 Task: Change  the formatting of the data to Which is Greater than5, In conditional formating, put the option 'Yellow Fill with Drak Yellow Text'In the sheet   Valor SalesZenith Sales review   book
Action: Mouse moved to (40, 158)
Screenshot: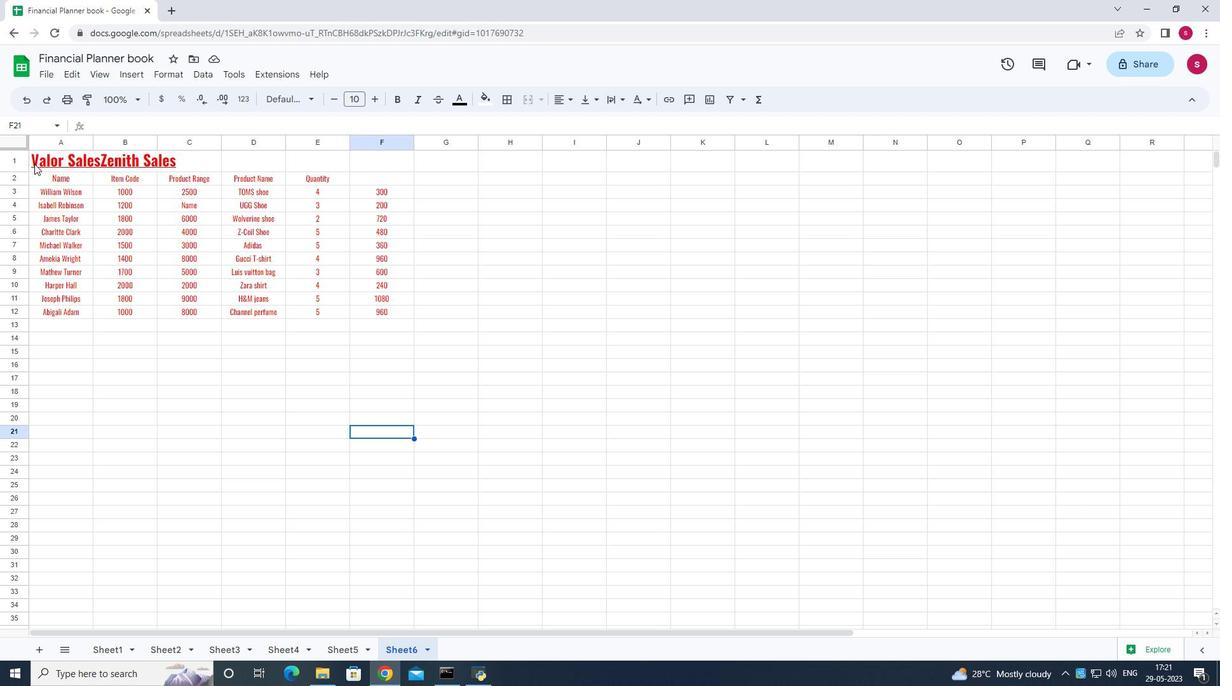 
Action: Mouse pressed left at (40, 158)
Screenshot: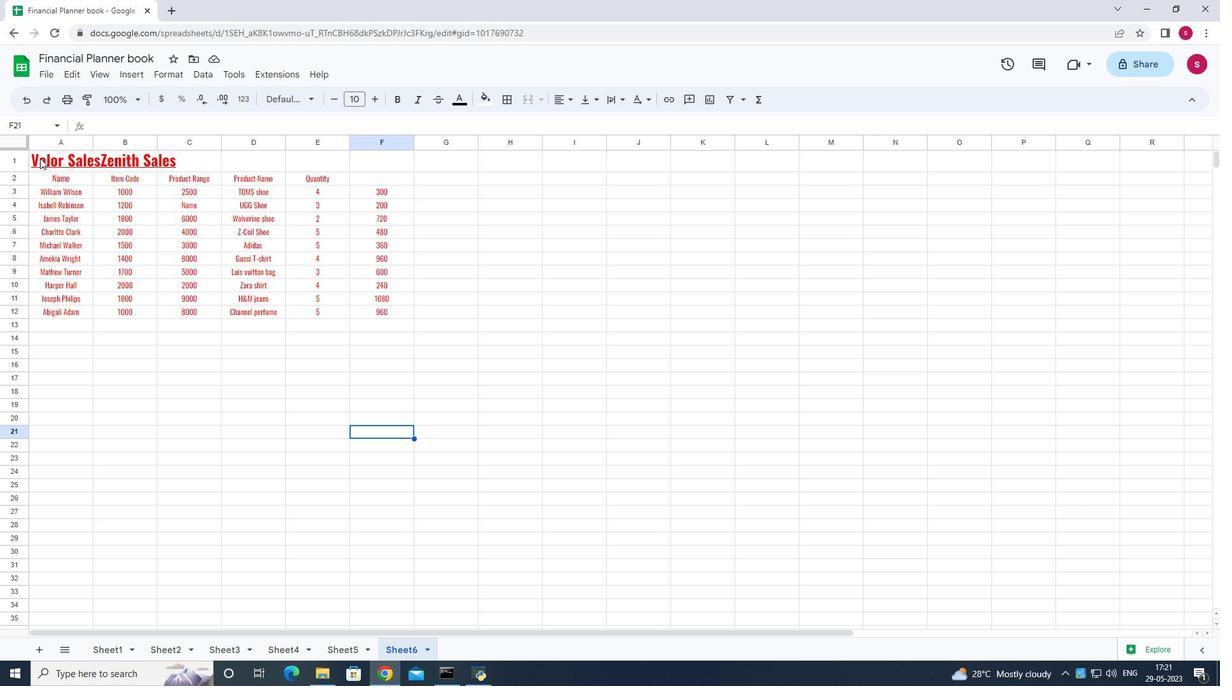 
Action: Mouse moved to (41, 158)
Screenshot: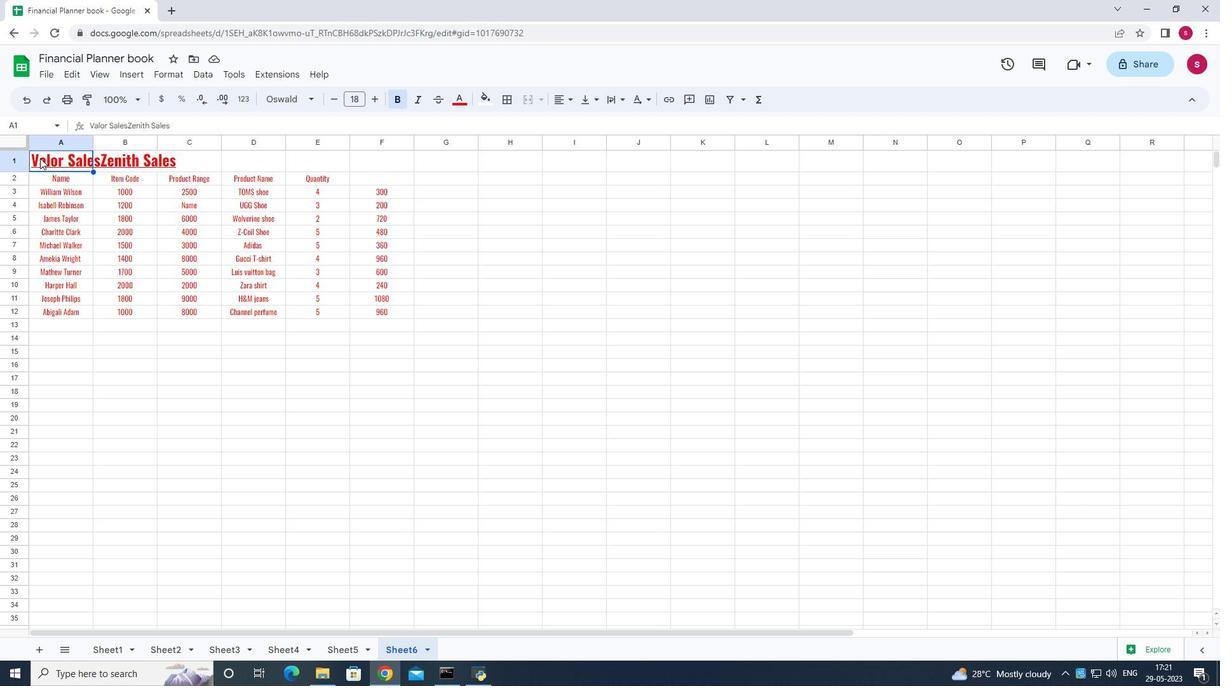 
Action: Mouse pressed left at (41, 158)
Screenshot: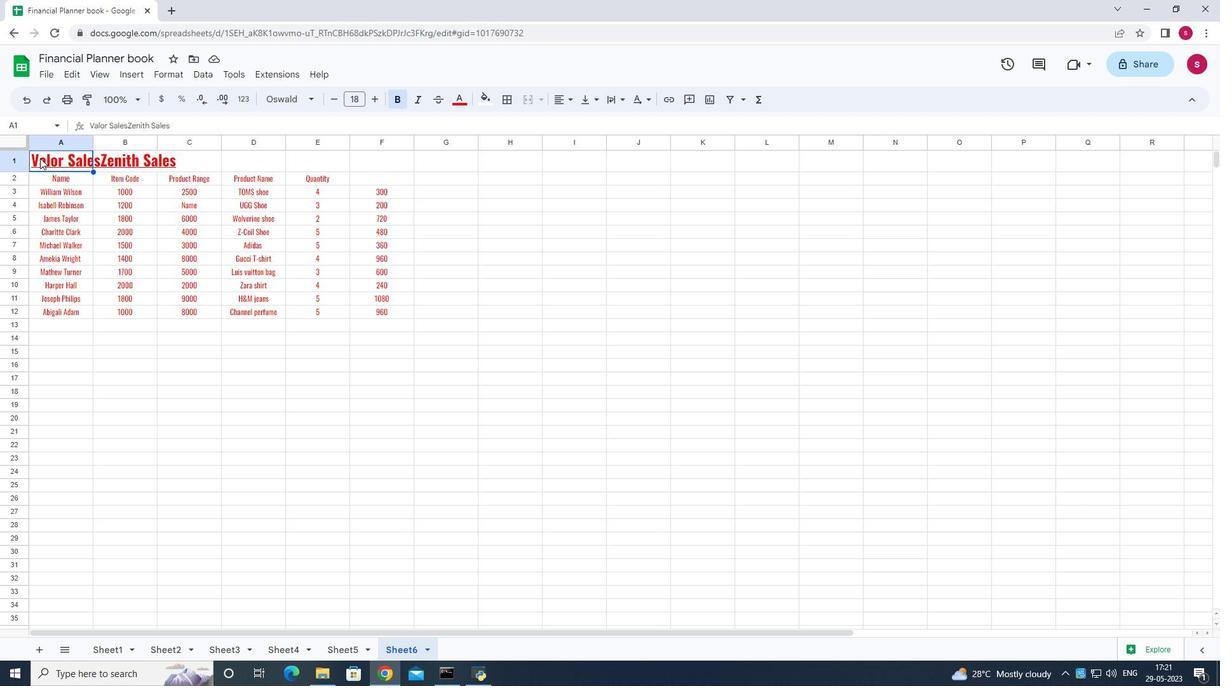 
Action: Mouse moved to (329, 93)
Screenshot: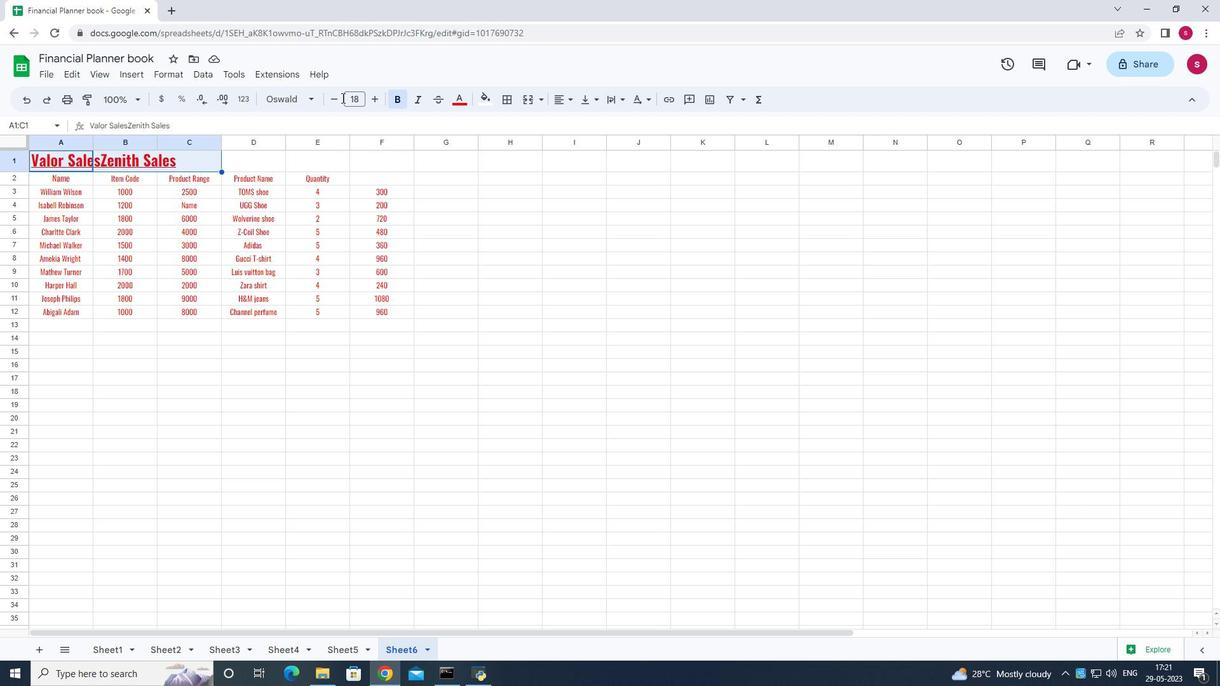 
Action: Mouse pressed left at (329, 93)
Screenshot: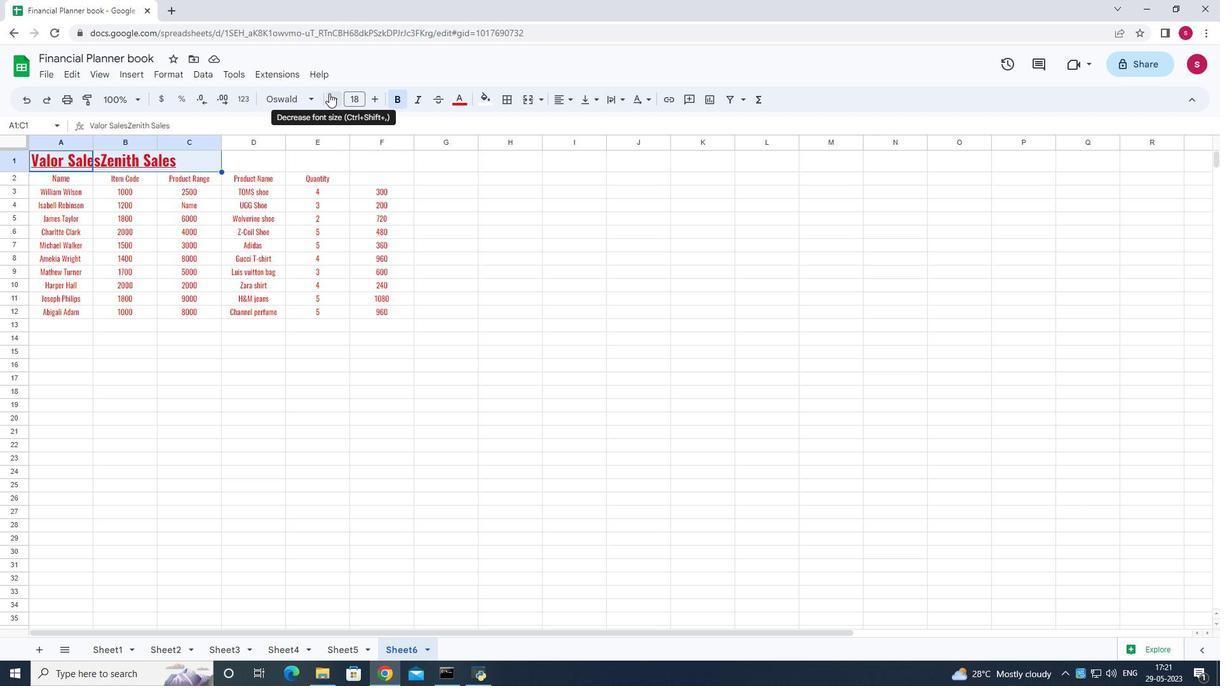 
Action: Mouse pressed left at (329, 93)
Screenshot: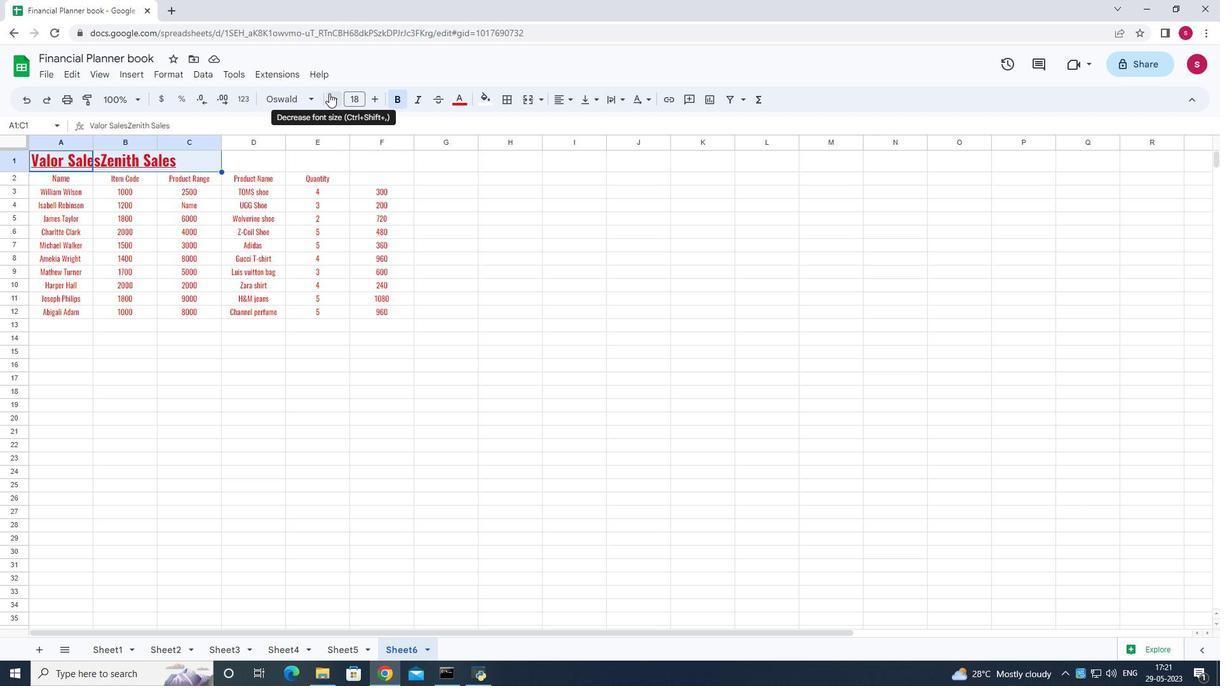 
Action: Mouse pressed left at (329, 93)
Screenshot: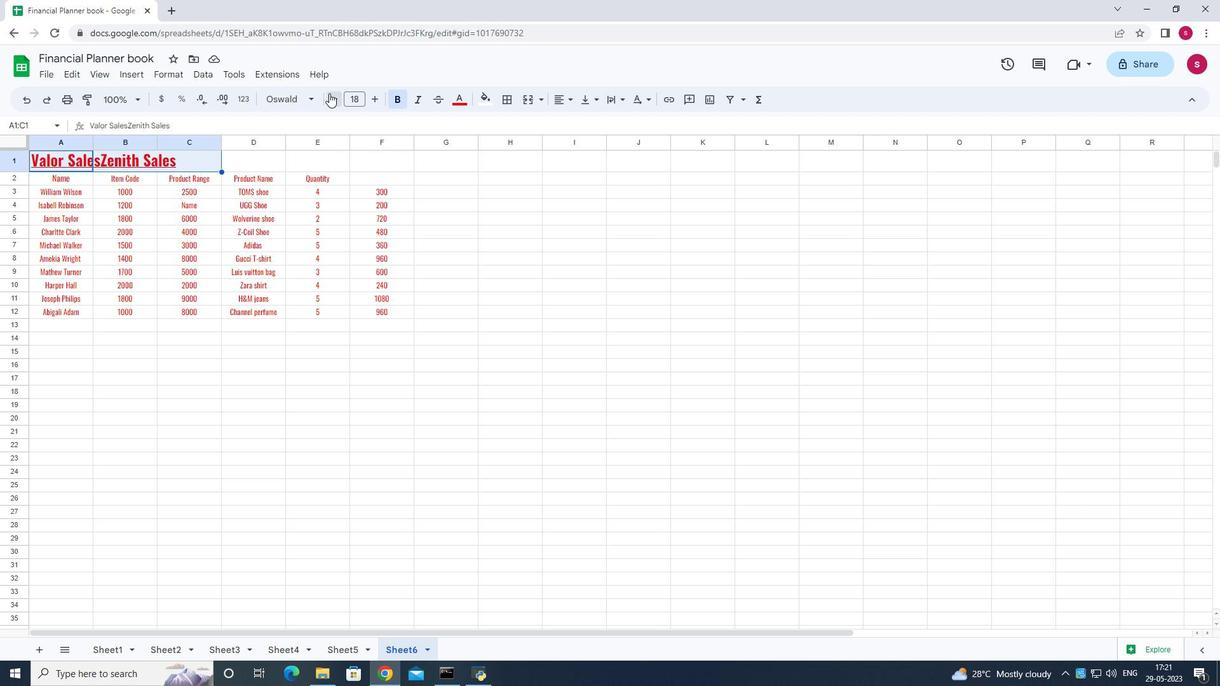 
Action: Mouse pressed left at (329, 93)
Screenshot: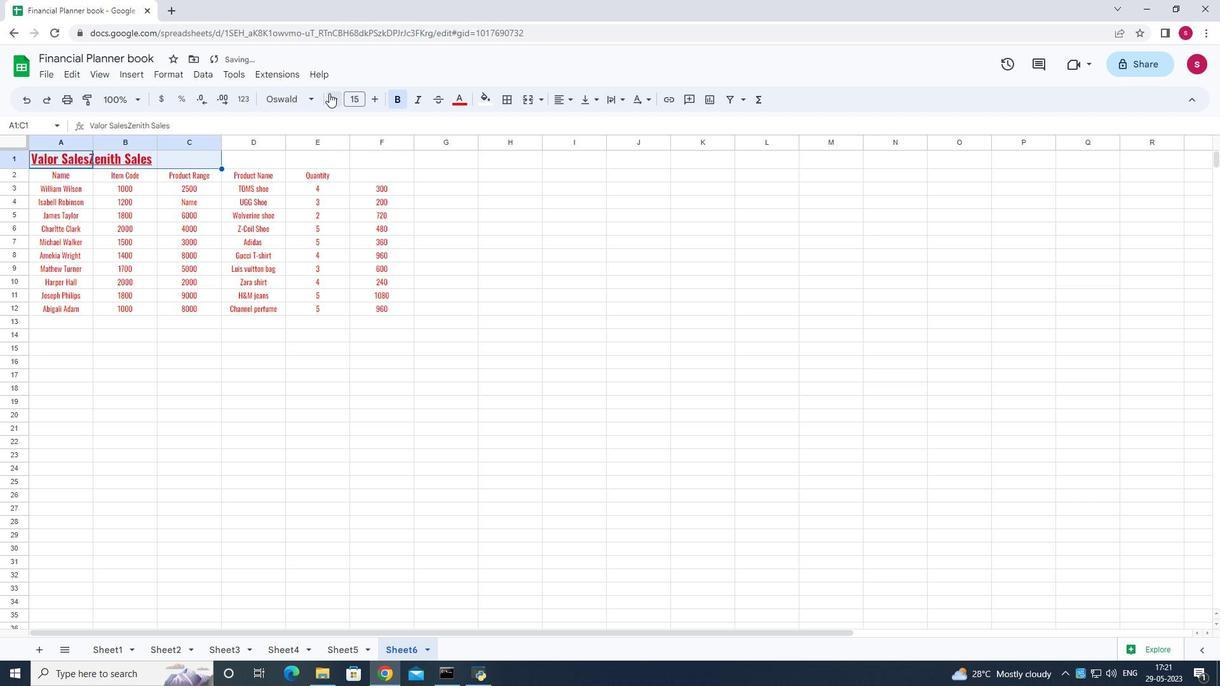 
Action: Mouse pressed left at (329, 93)
Screenshot: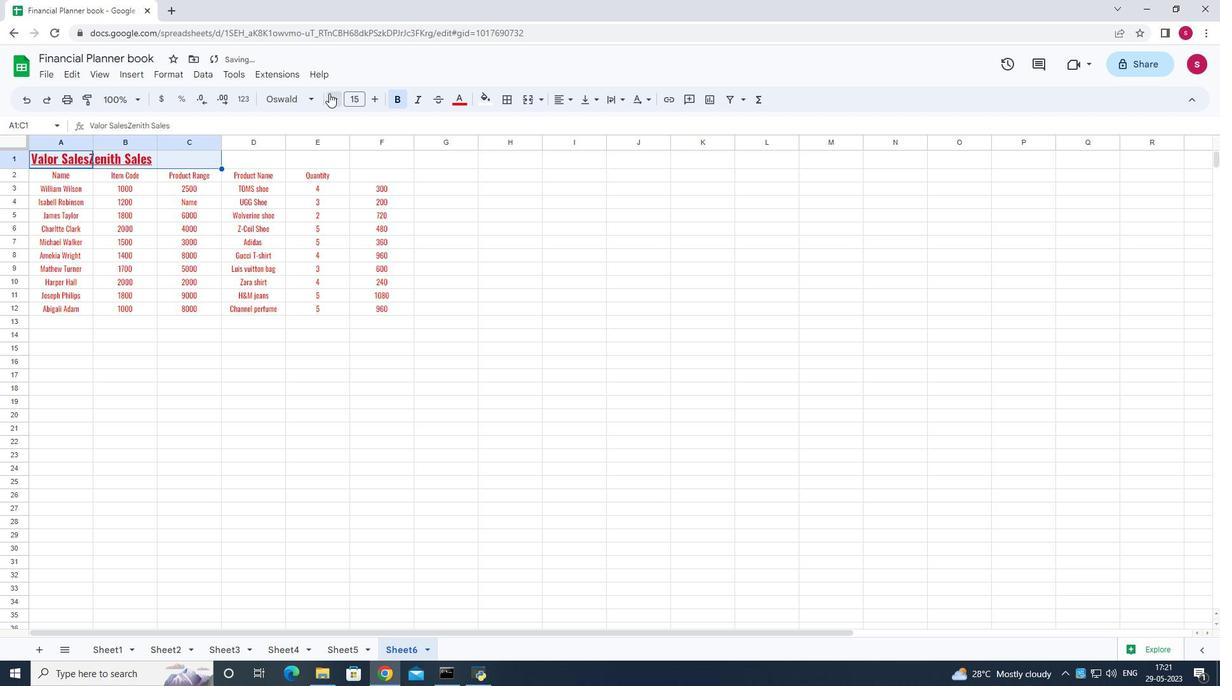 
Action: Mouse moved to (378, 94)
Screenshot: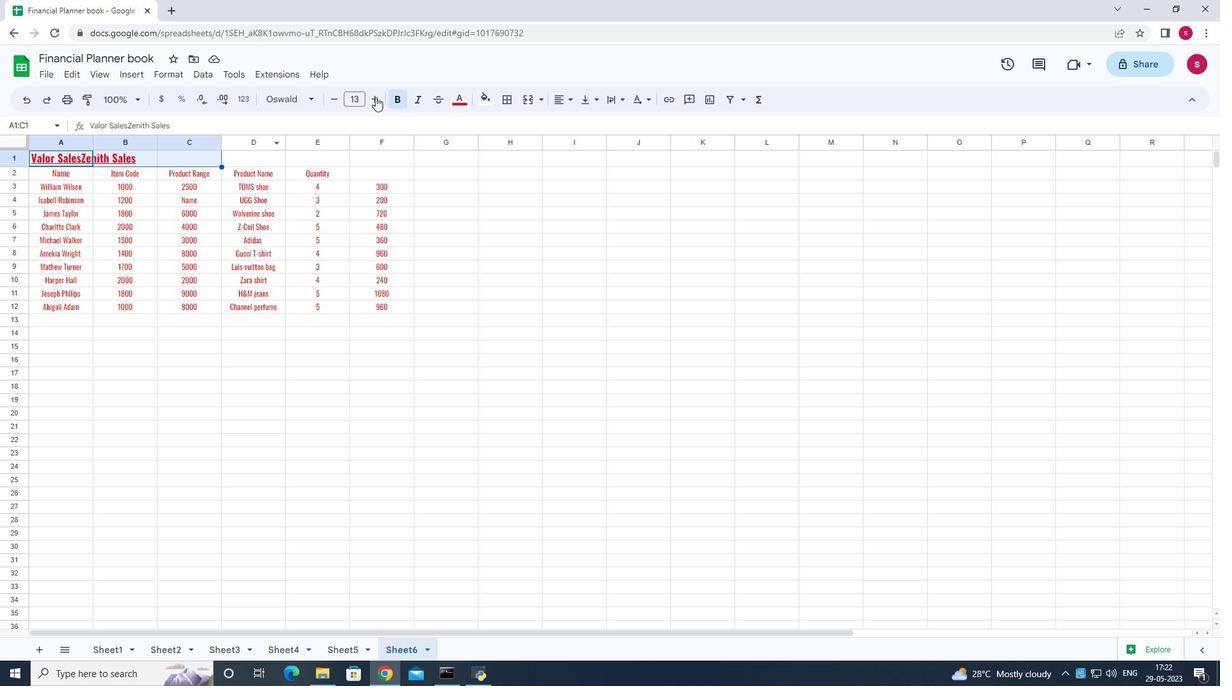 
Action: Mouse pressed left at (378, 94)
Screenshot: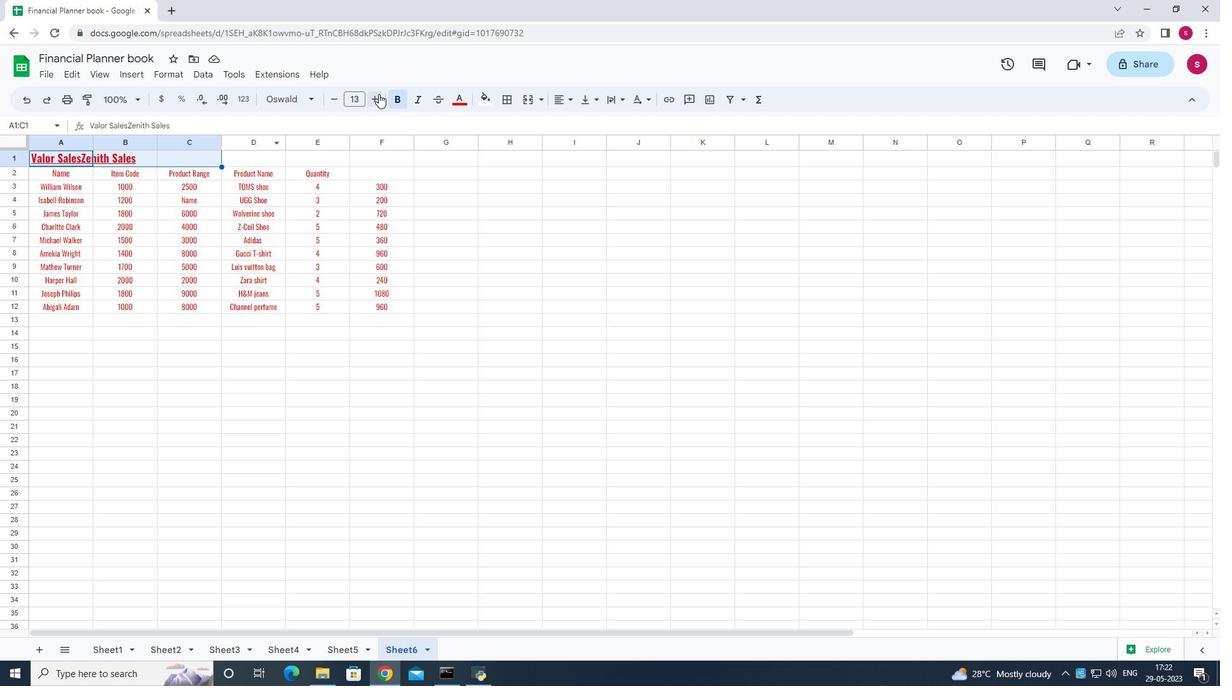 
Action: Mouse pressed left at (378, 94)
Screenshot: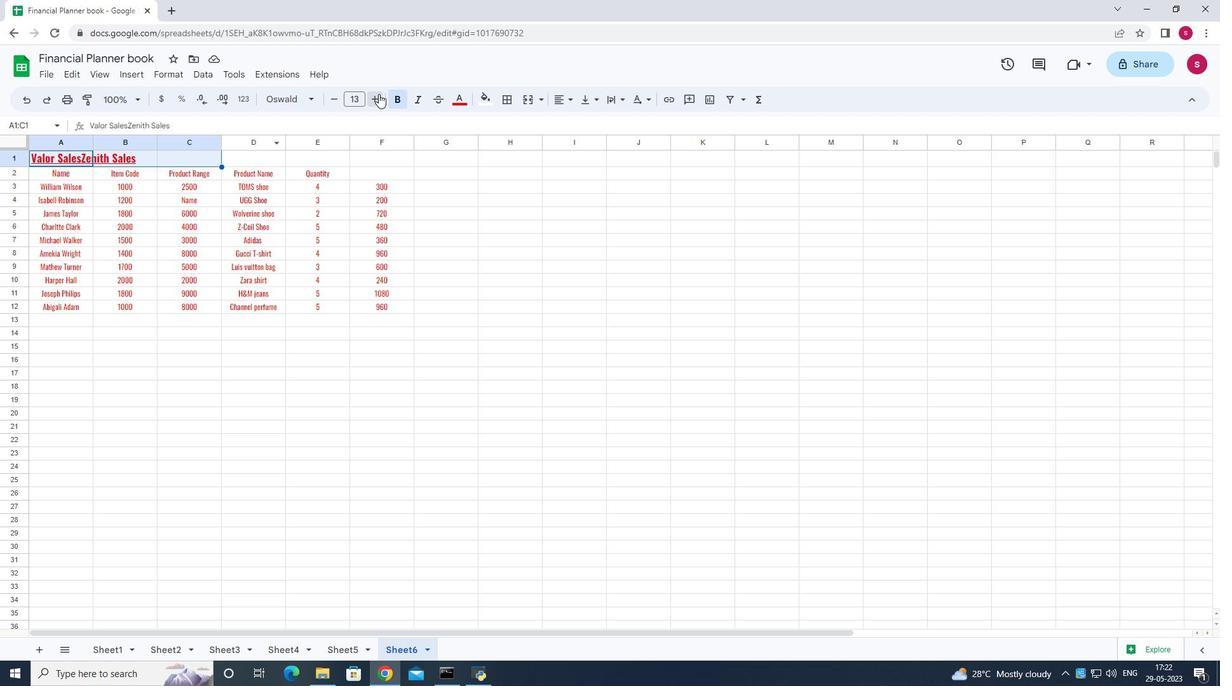 
Action: Mouse pressed left at (378, 94)
Screenshot: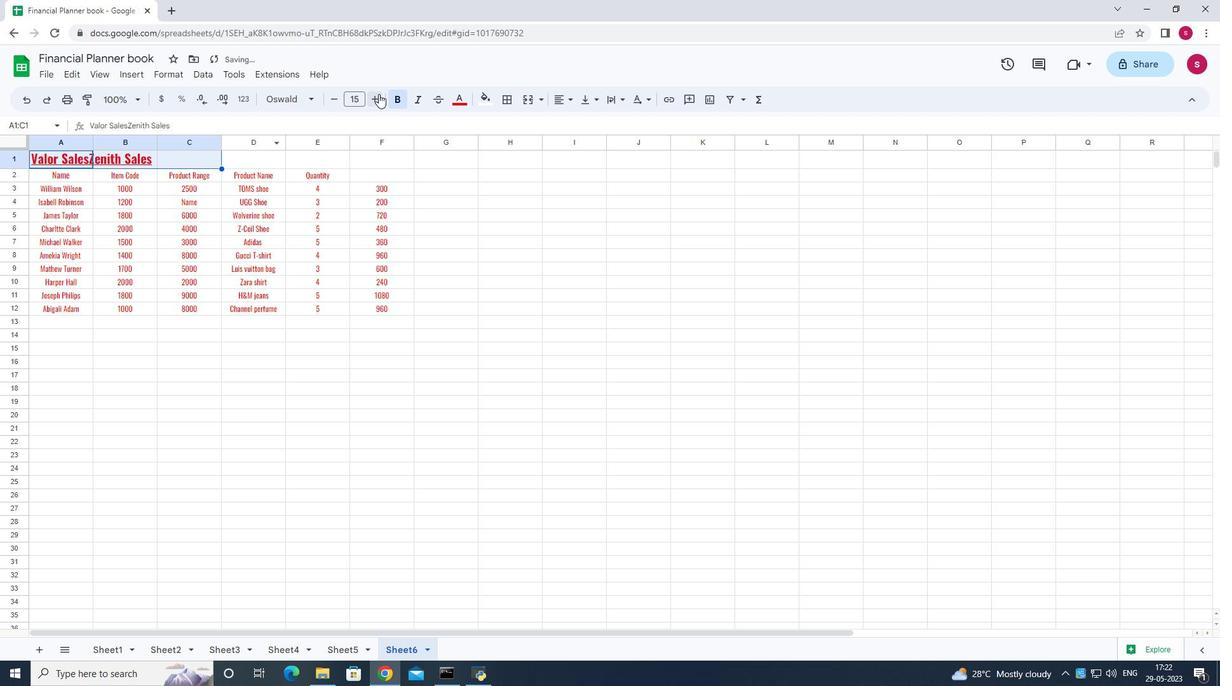
Action: Mouse moved to (376, 95)
Screenshot: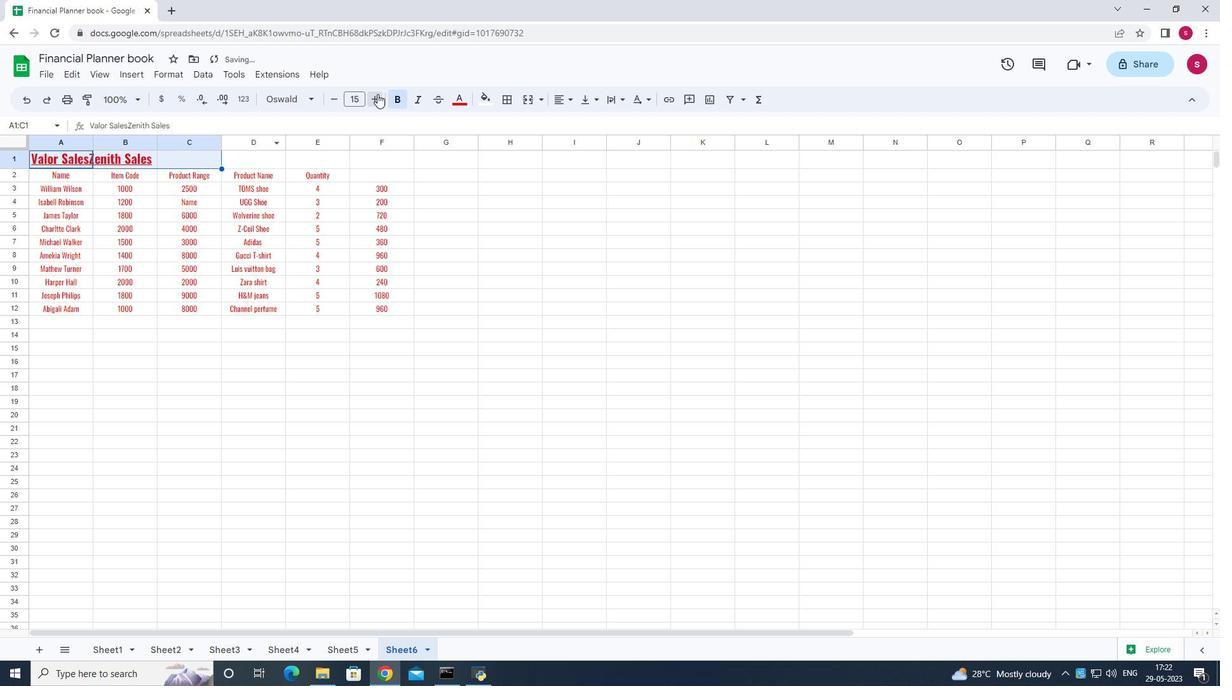 
Action: Mouse pressed left at (376, 95)
Screenshot: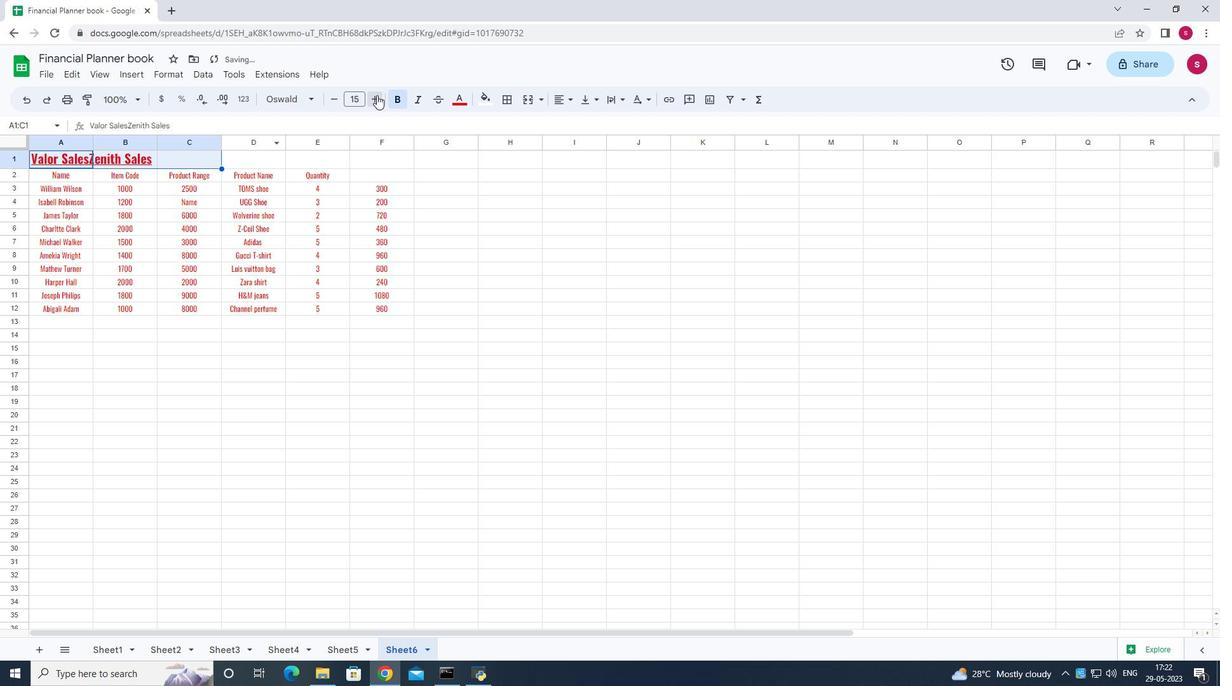 
Action: Mouse pressed left at (376, 95)
Screenshot: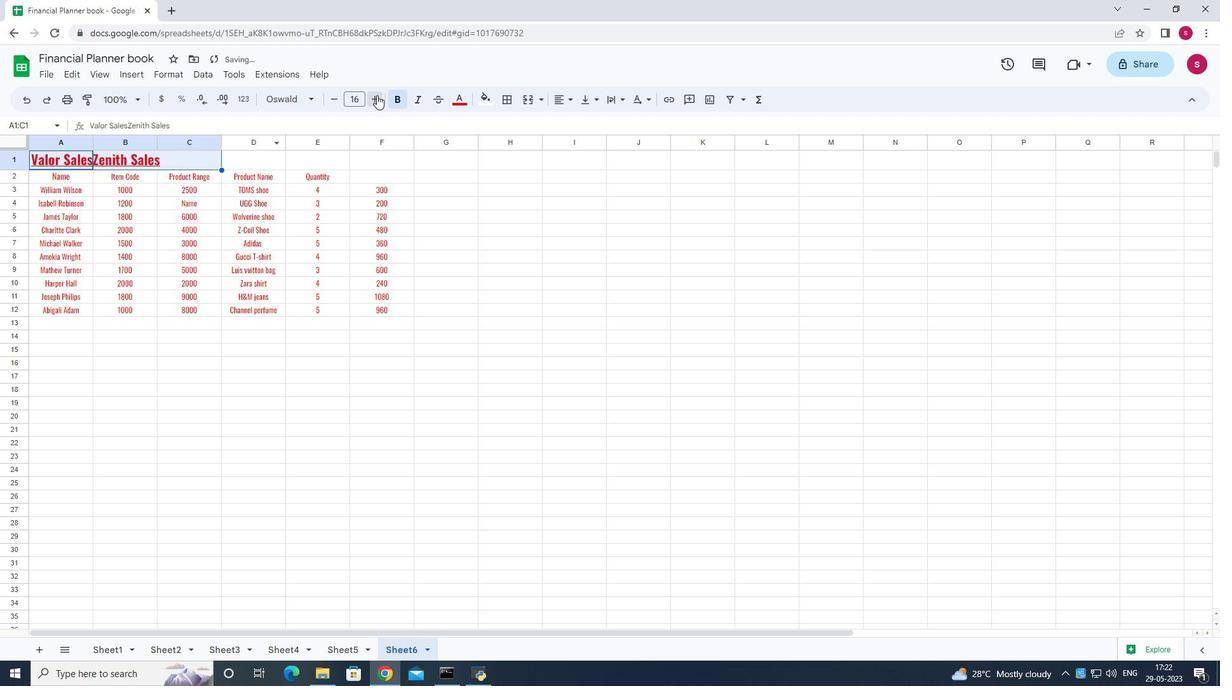 
Action: Mouse pressed left at (376, 95)
Screenshot: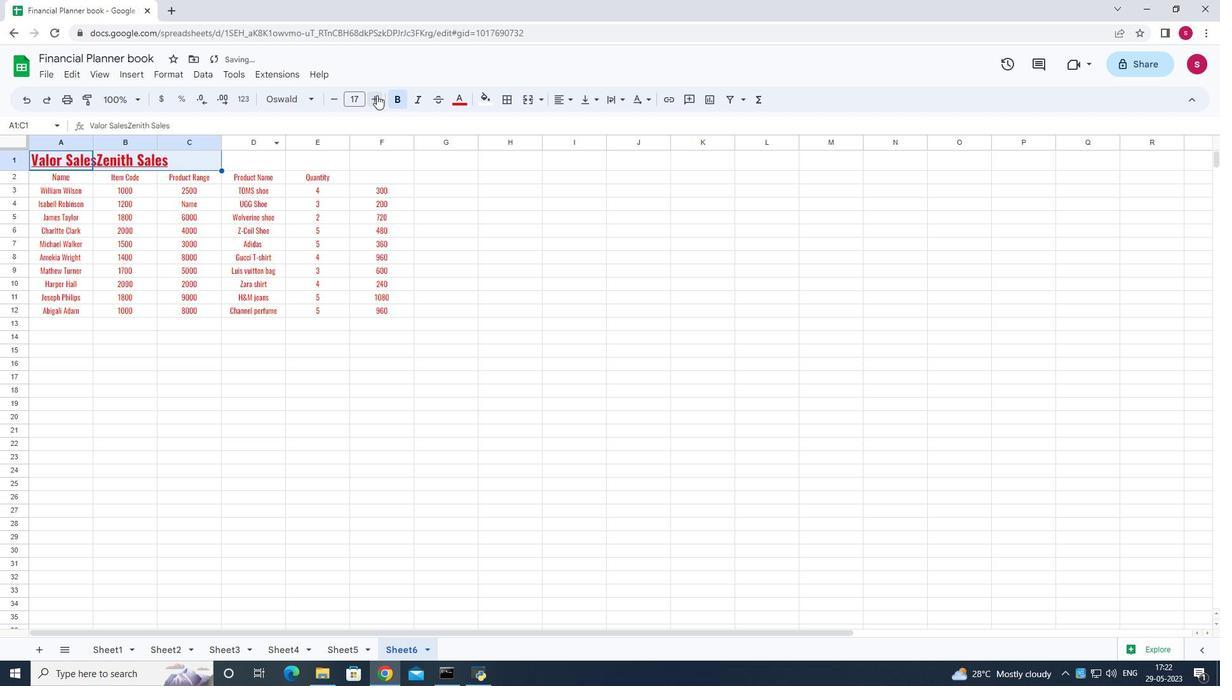 
Action: Mouse moved to (326, 97)
Screenshot: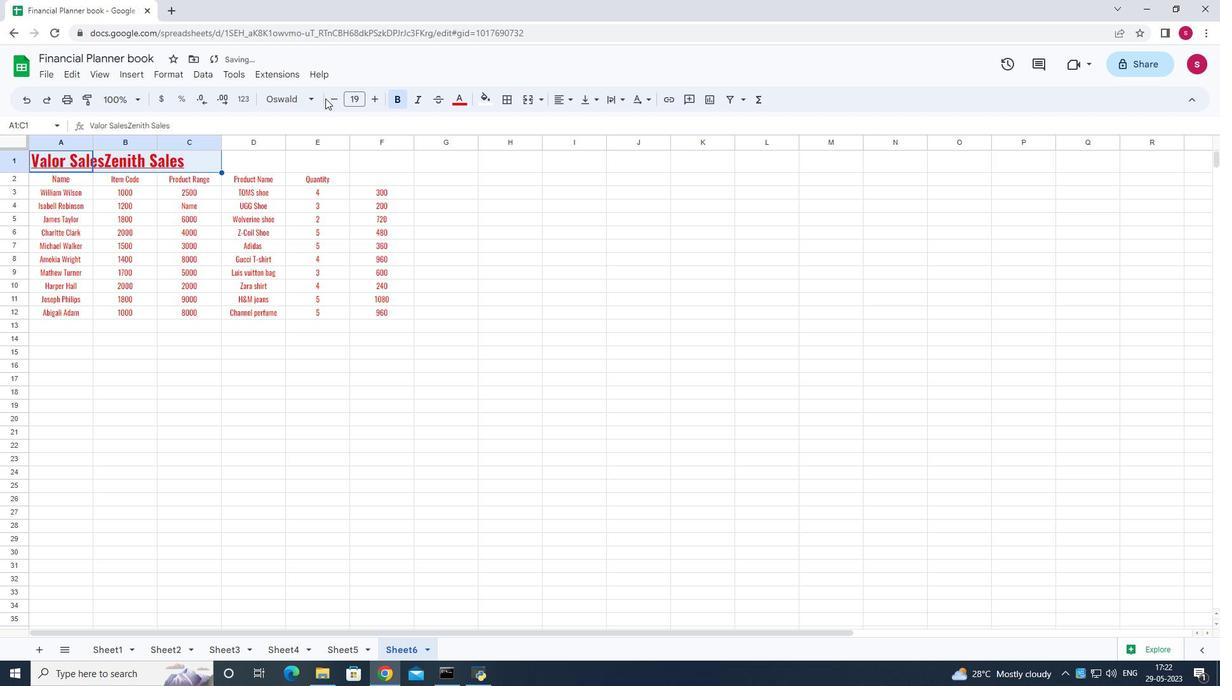 
Action: Mouse pressed left at (326, 97)
Screenshot: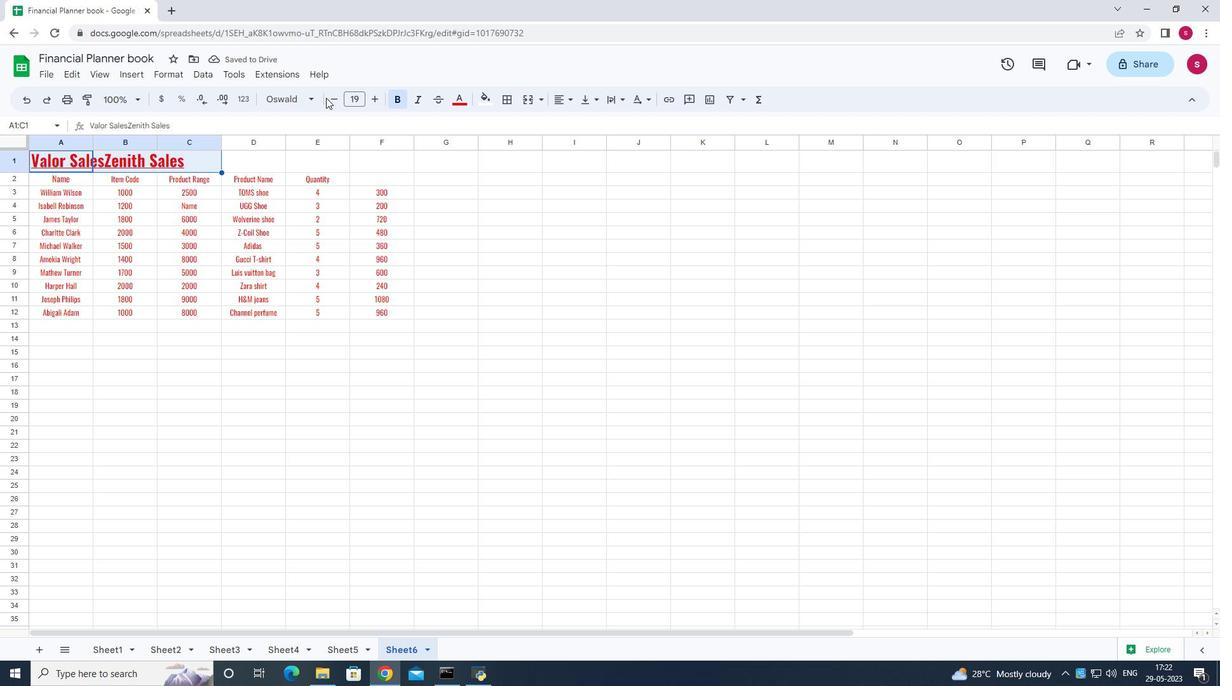 
Action: Mouse moved to (329, 97)
Screenshot: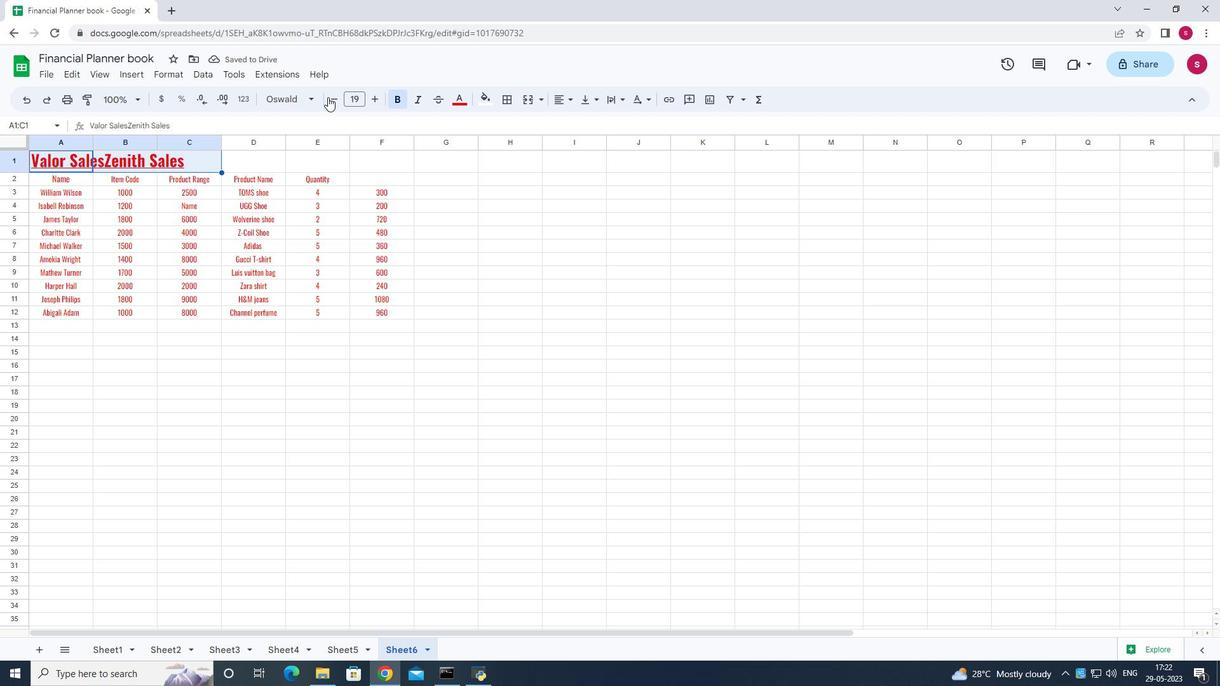 
Action: Mouse pressed left at (329, 97)
Screenshot: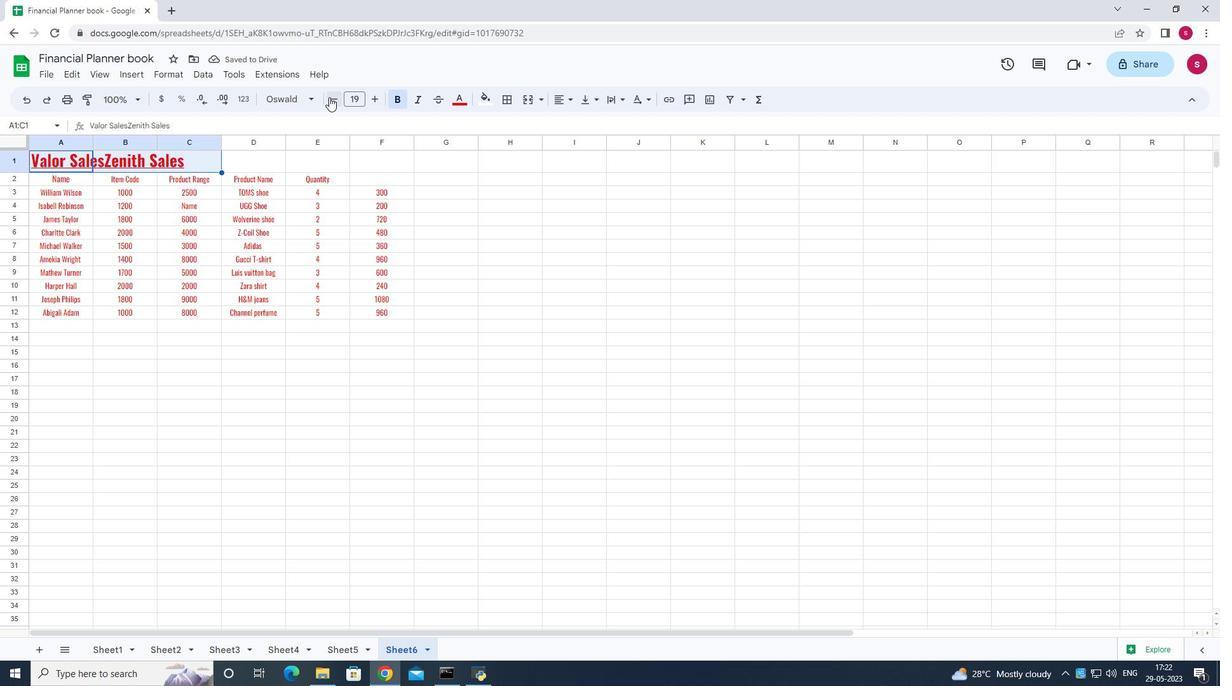 
Action: Mouse moved to (38, 177)
Screenshot: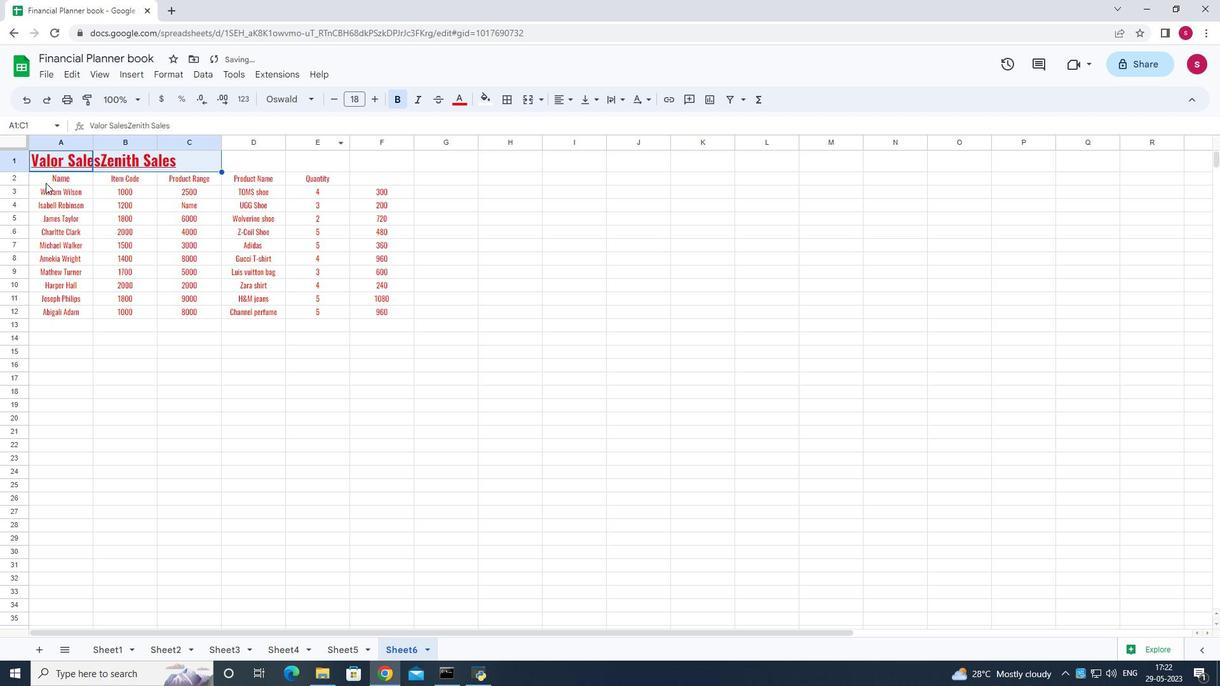 
Action: Mouse pressed left at (38, 177)
Screenshot: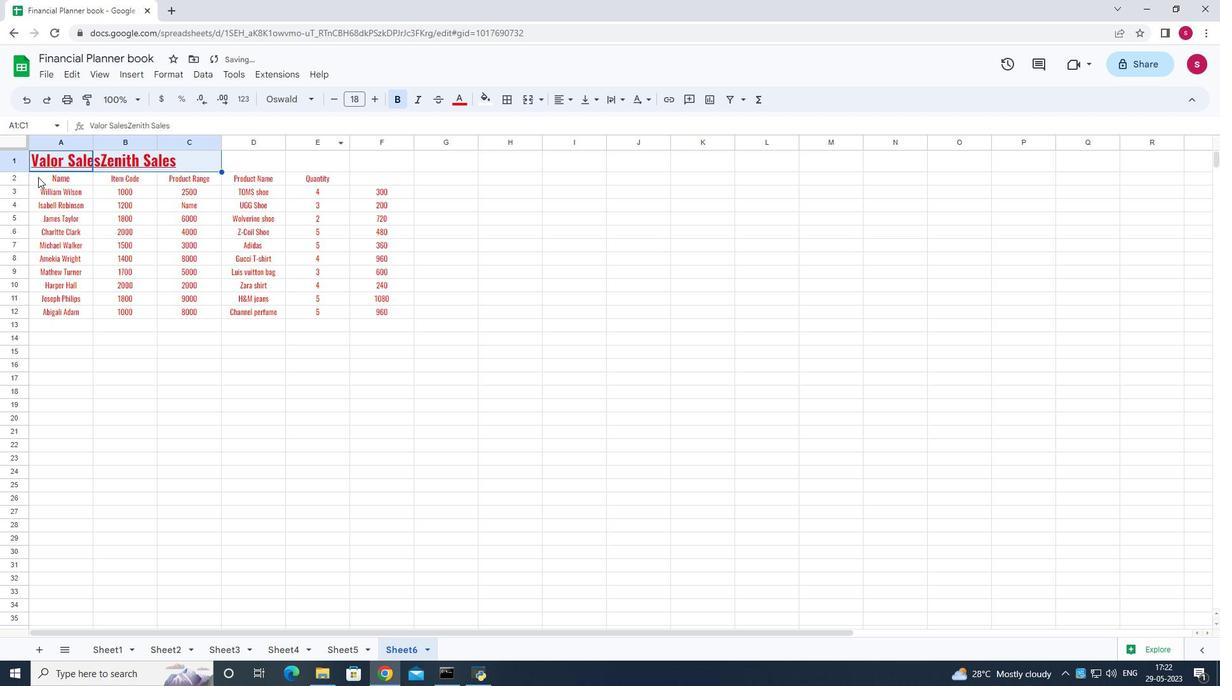 
Action: Mouse pressed left at (38, 177)
Screenshot: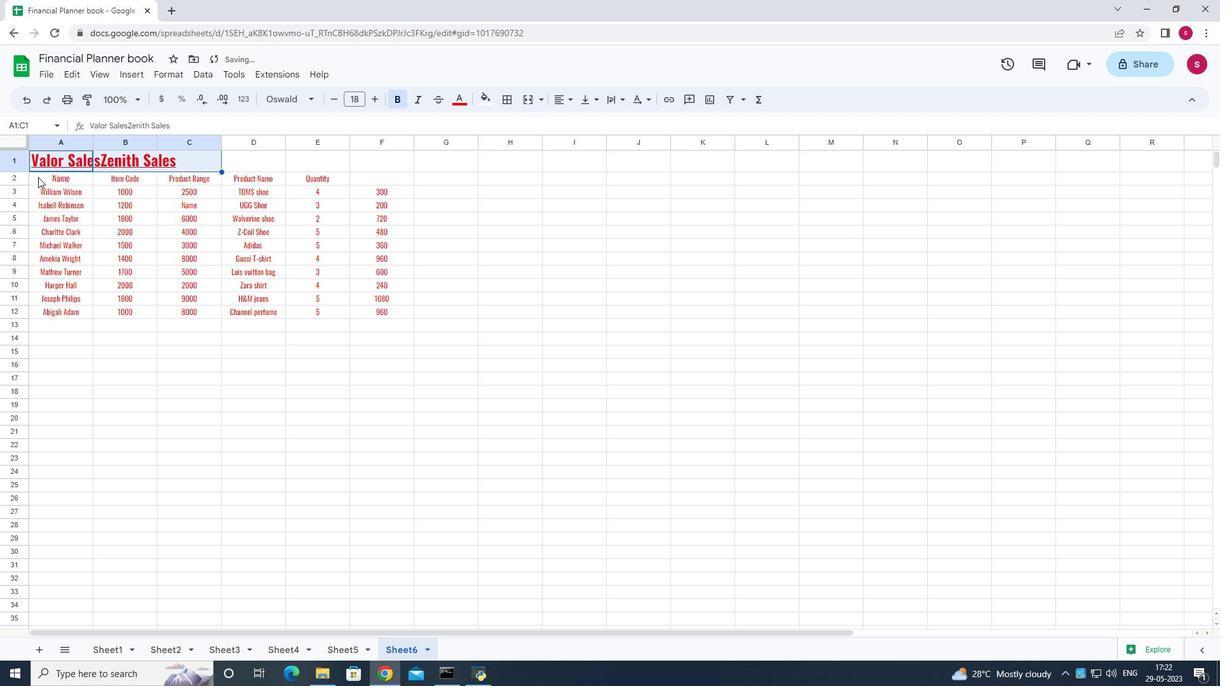
Action: Mouse moved to (369, 91)
Screenshot: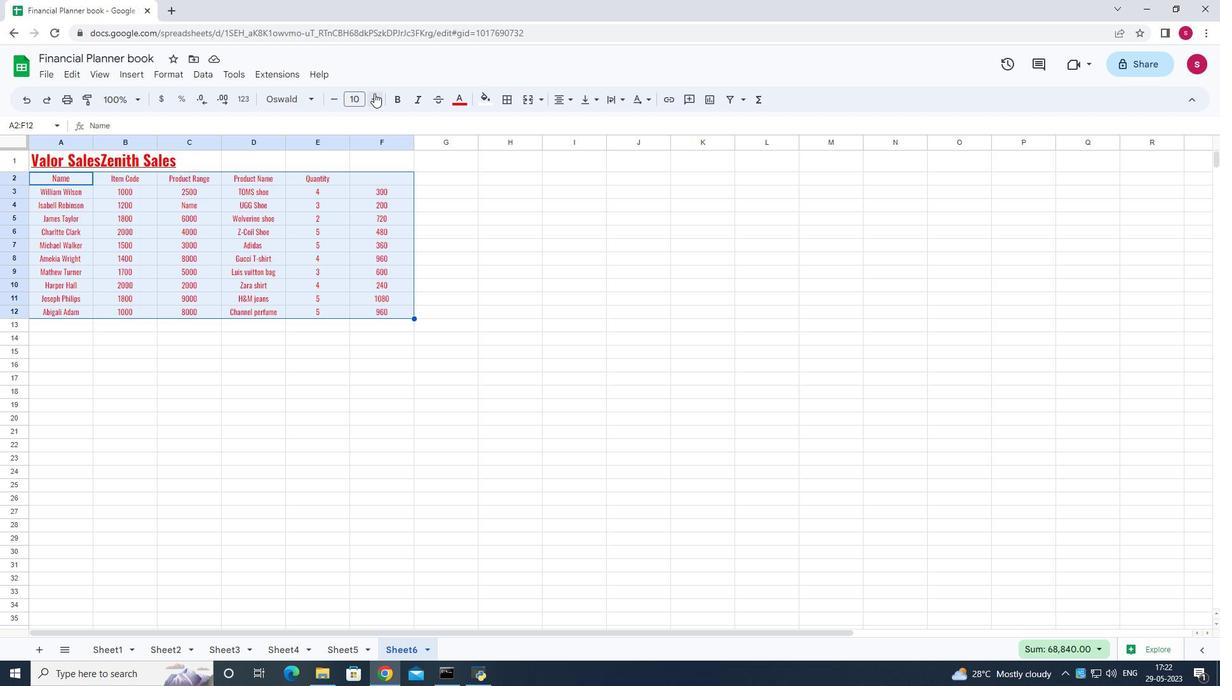
Action: Mouse pressed left at (369, 91)
Screenshot: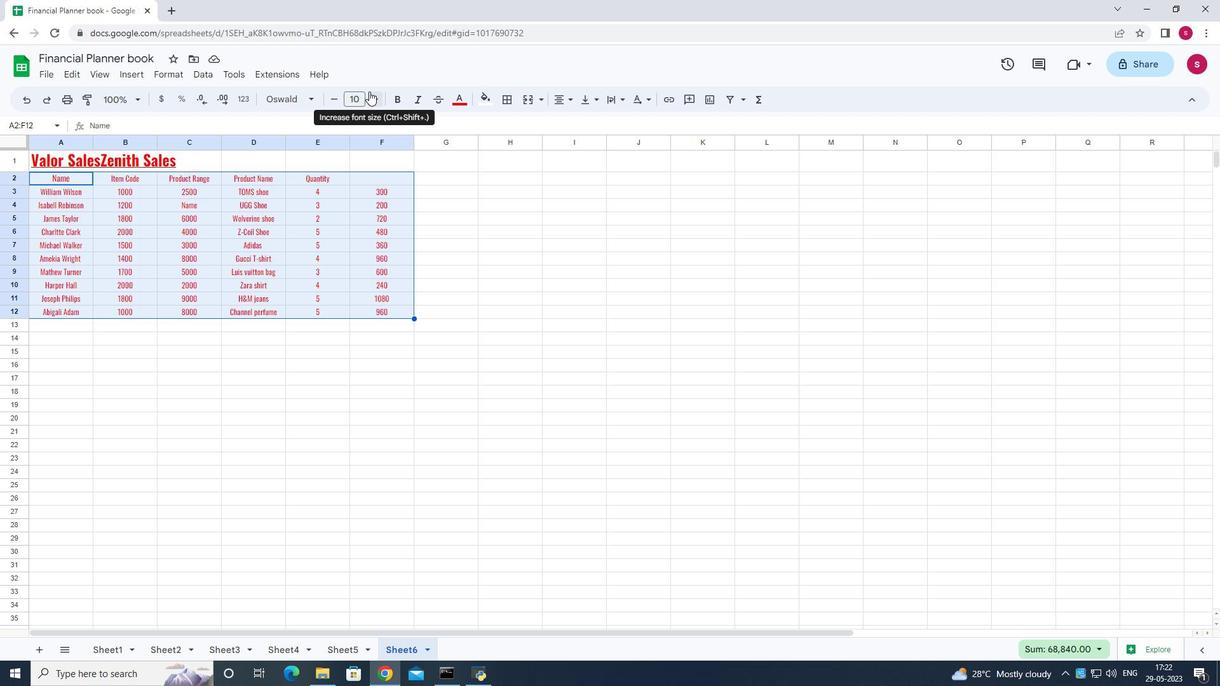 
Action: Mouse pressed left at (369, 91)
Screenshot: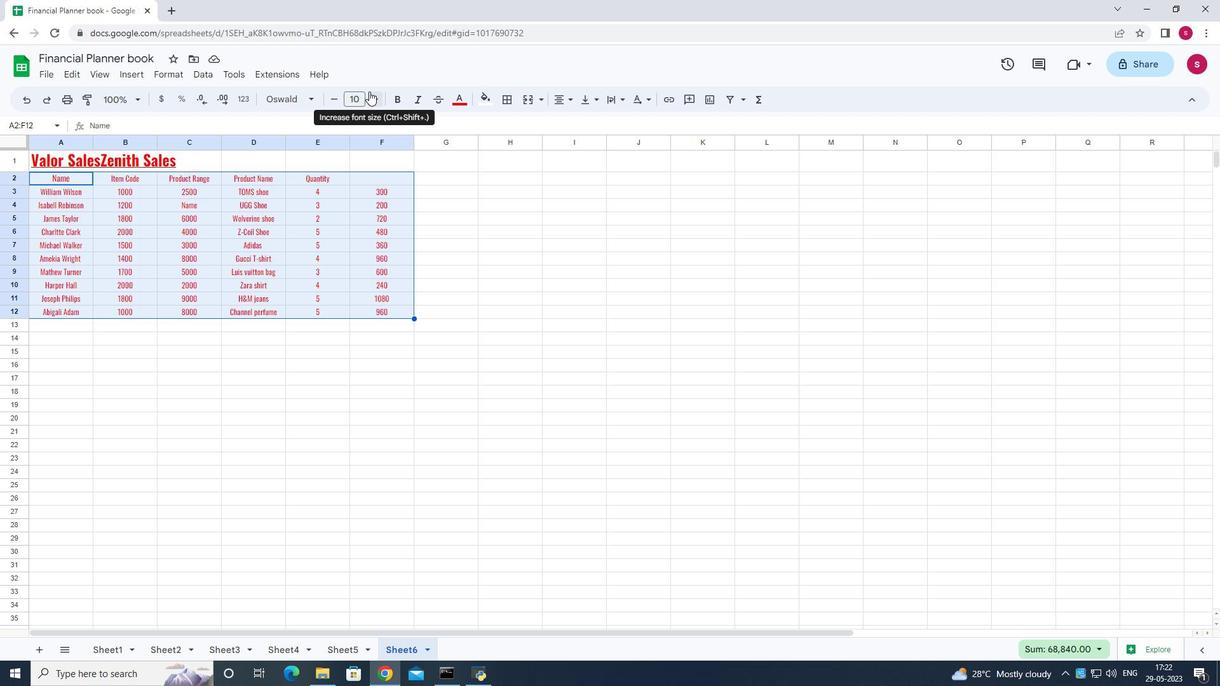 
Action: Mouse pressed left at (369, 91)
Screenshot: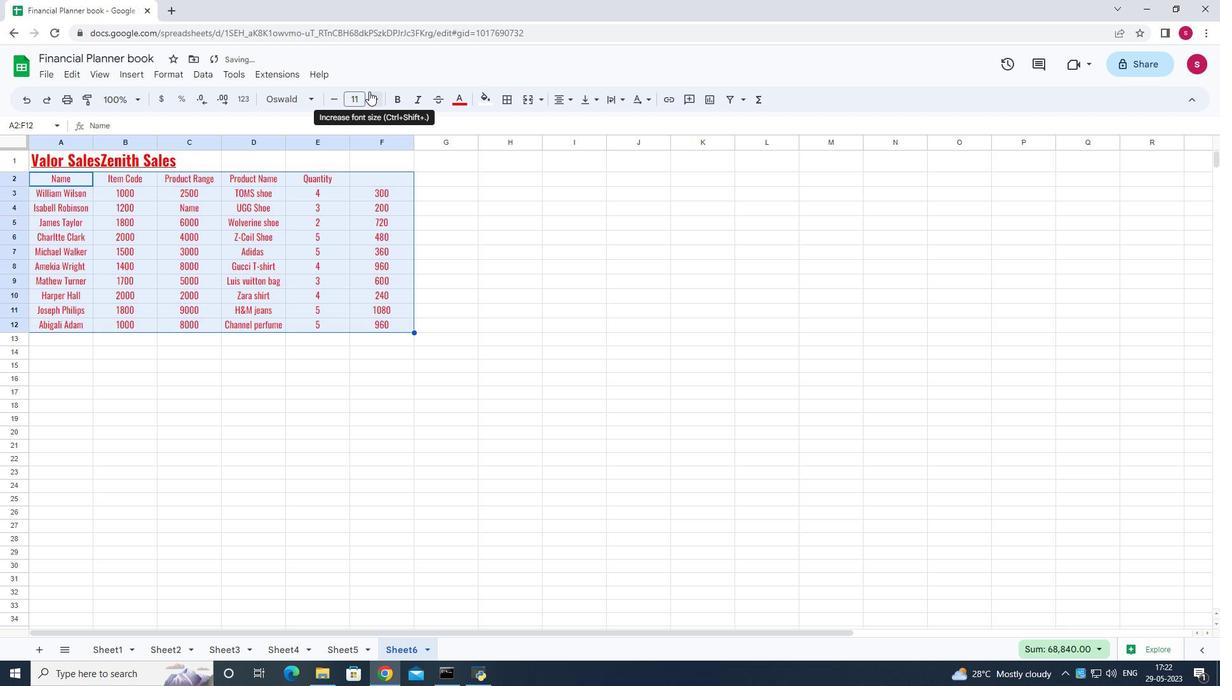
Action: Mouse moved to (461, 105)
Screenshot: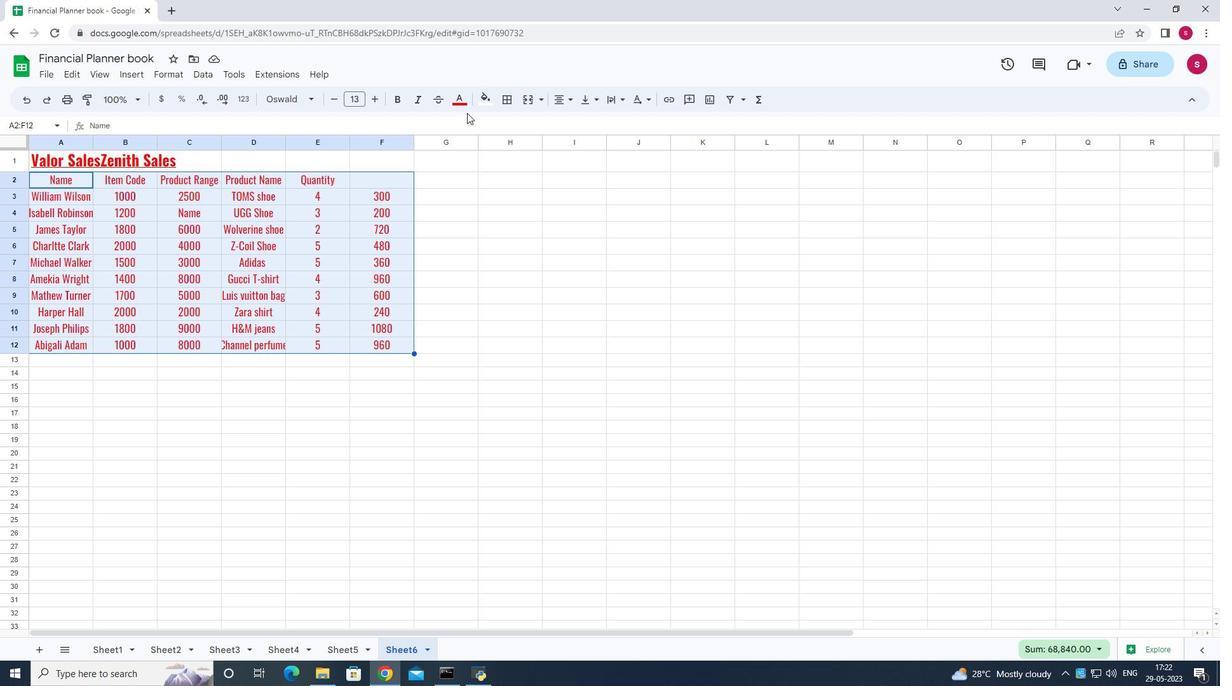 
Action: Mouse pressed left at (461, 105)
Screenshot: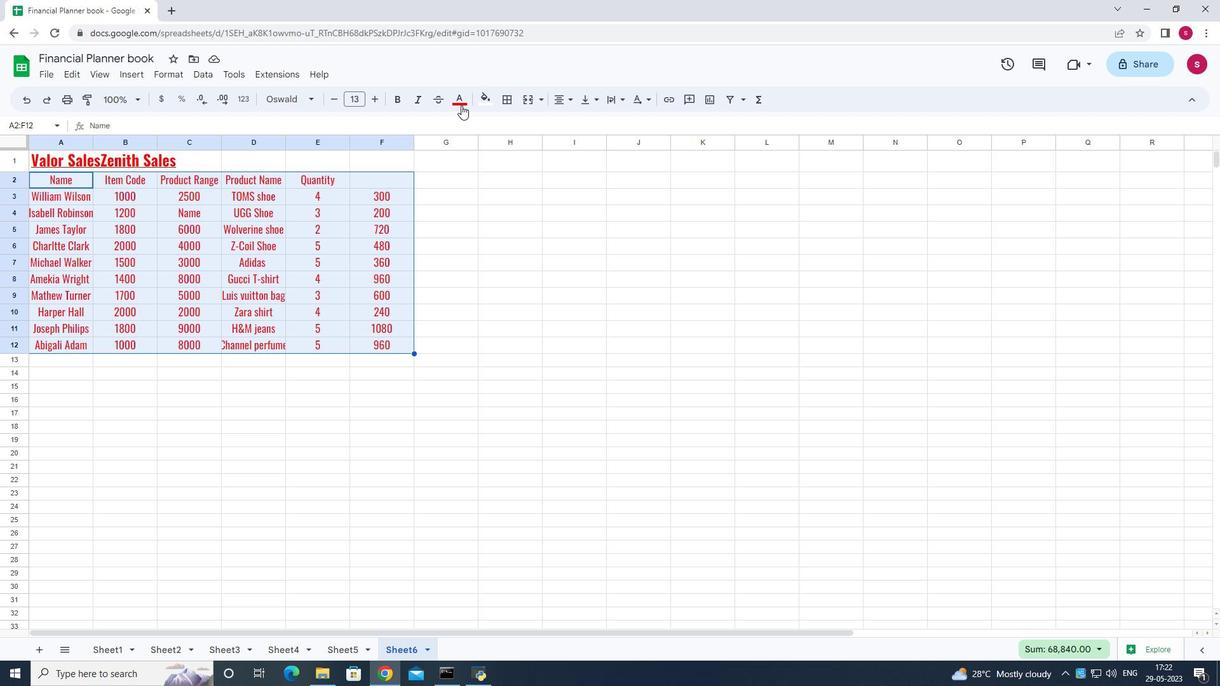 
Action: Mouse moved to (503, 203)
Screenshot: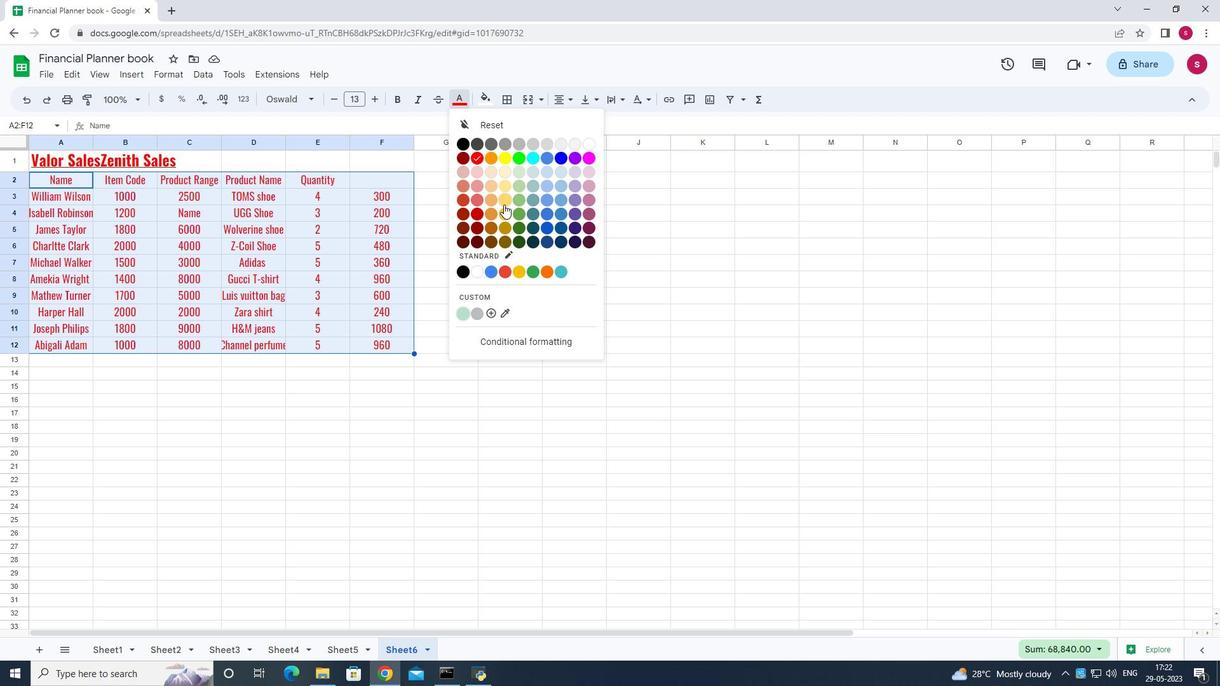
Action: Mouse pressed left at (503, 203)
Screenshot: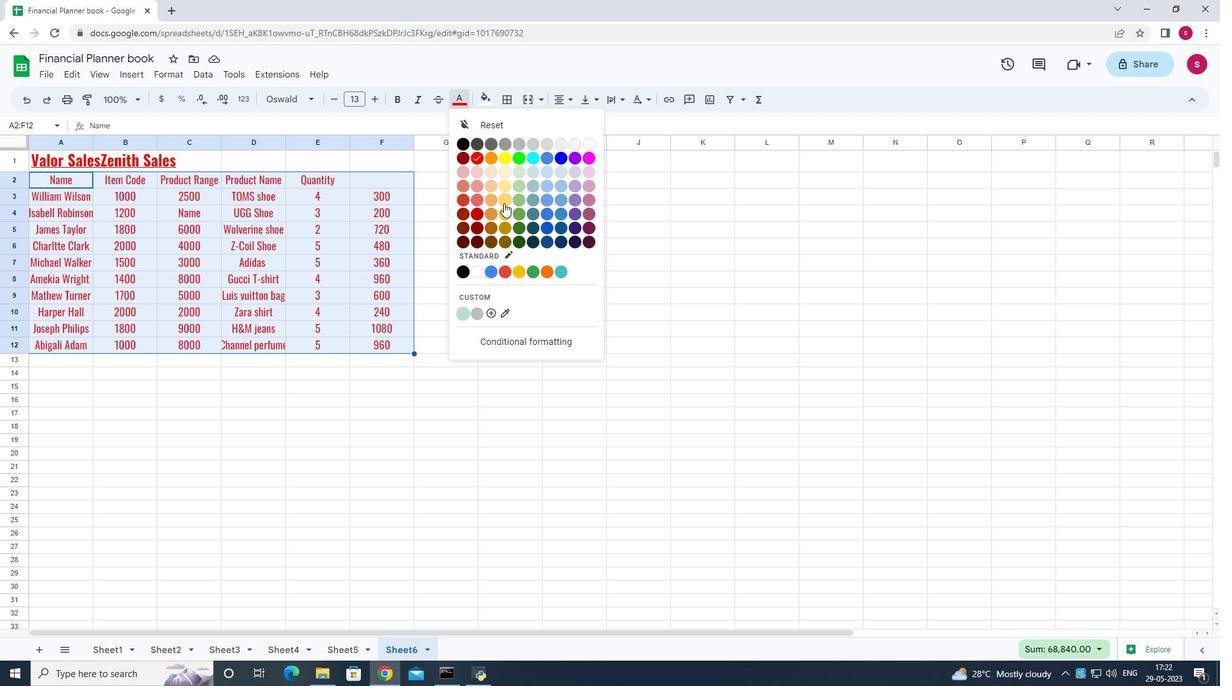 
Action: Mouse moved to (456, 99)
Screenshot: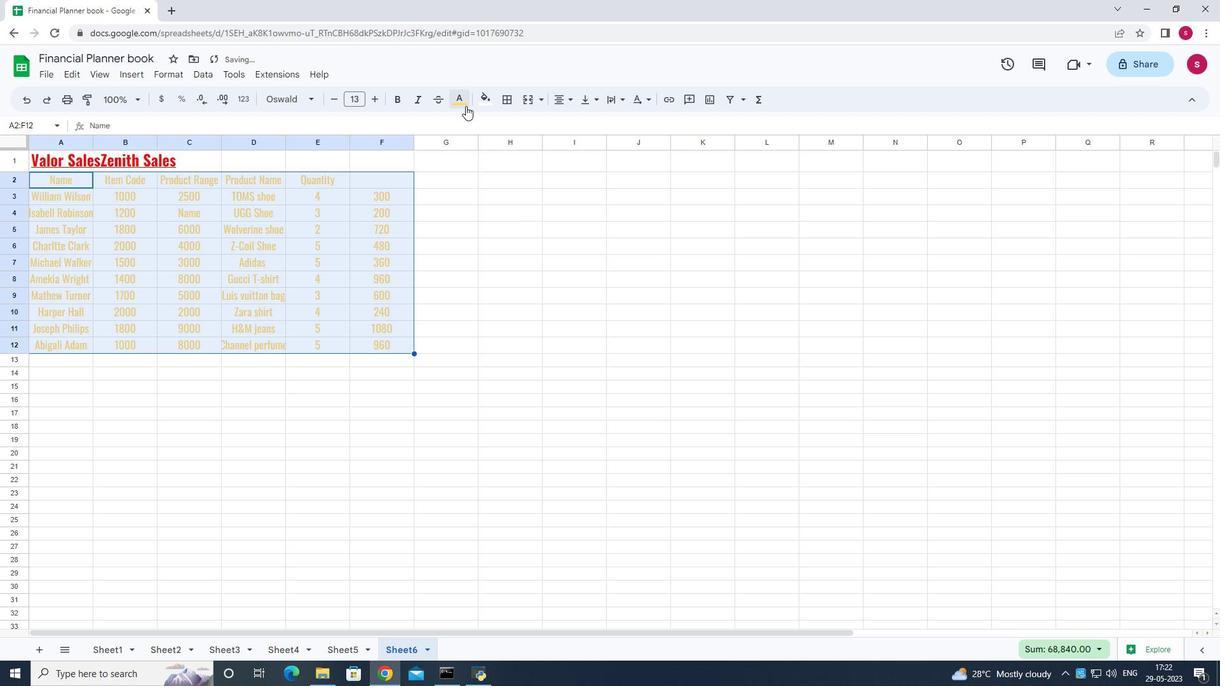 
Action: Mouse pressed left at (456, 99)
Screenshot: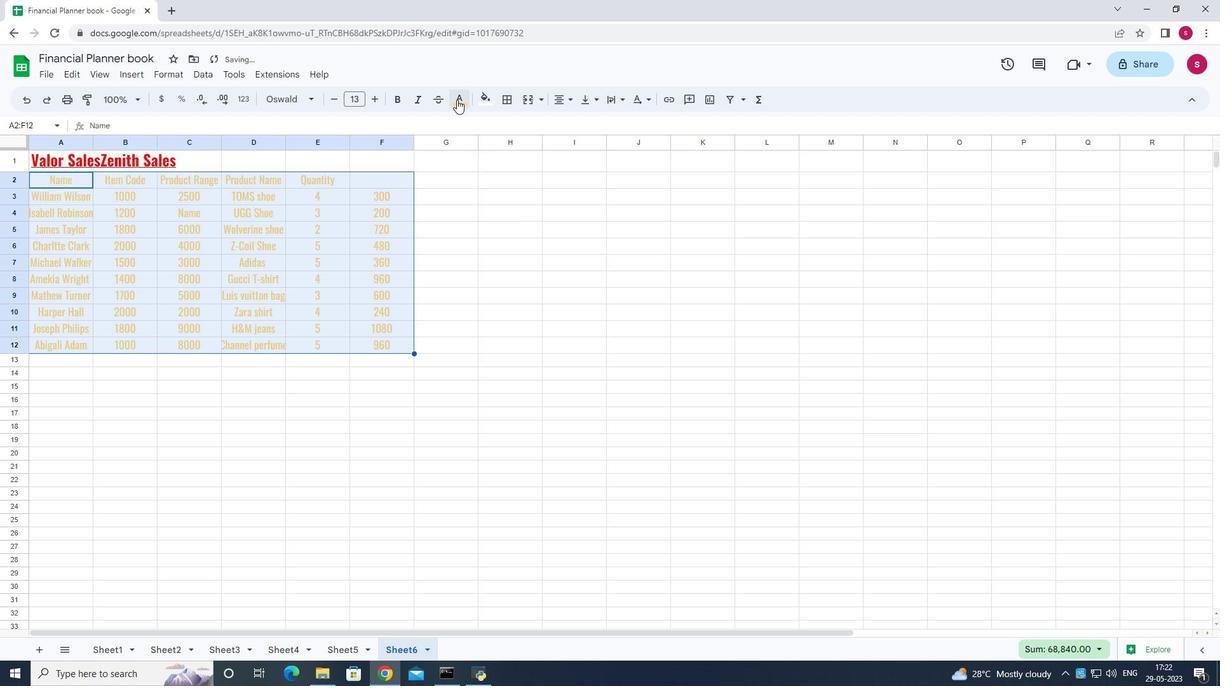
Action: Mouse moved to (502, 212)
Screenshot: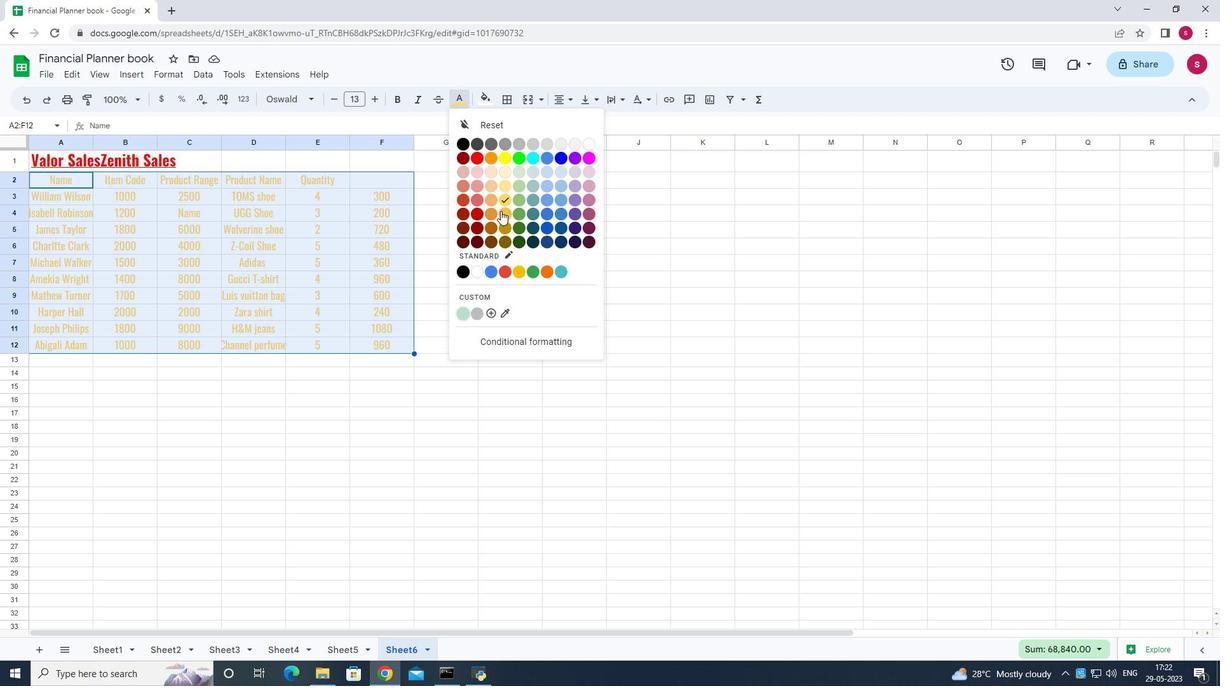 
Action: Mouse pressed left at (502, 212)
Screenshot: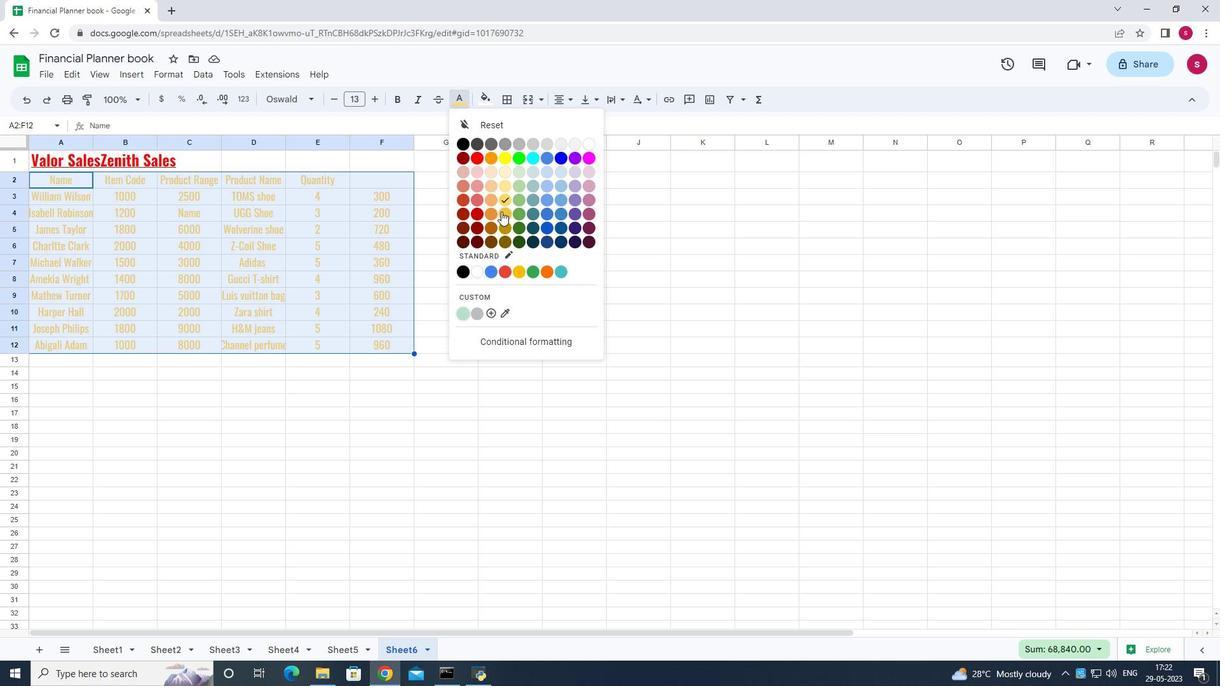
Action: Mouse moved to (453, 97)
Screenshot: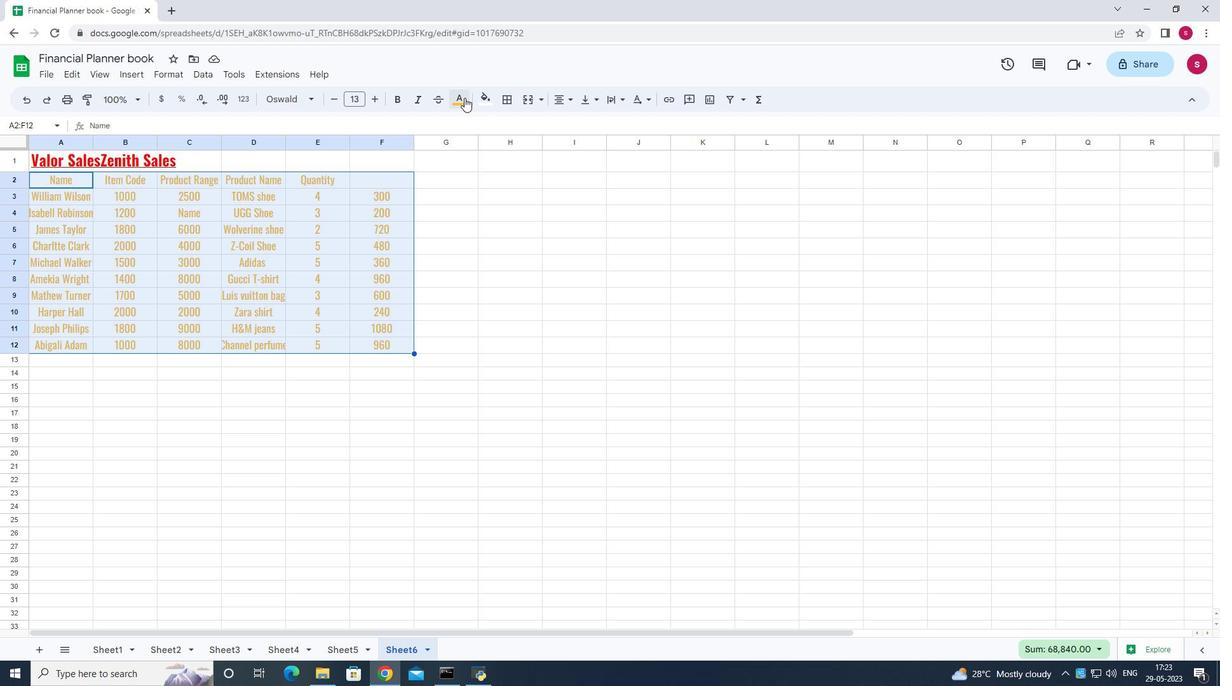 
Action: Mouse pressed left at (453, 97)
Screenshot: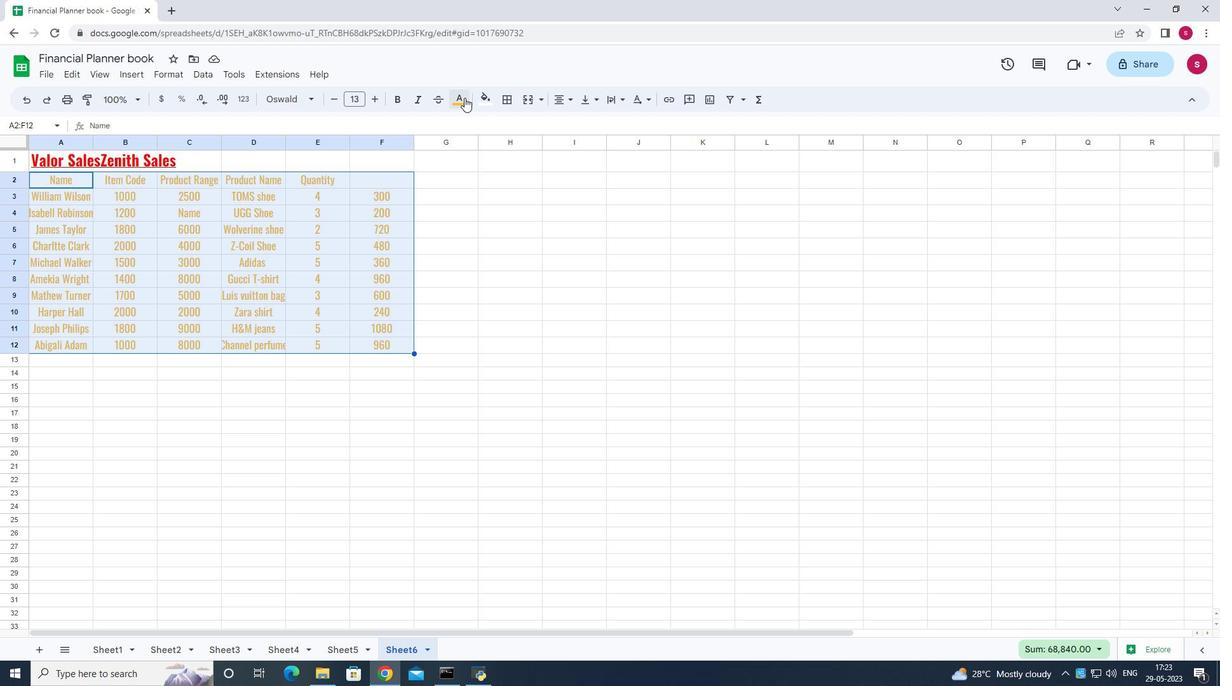 
Action: Mouse moved to (515, 264)
Screenshot: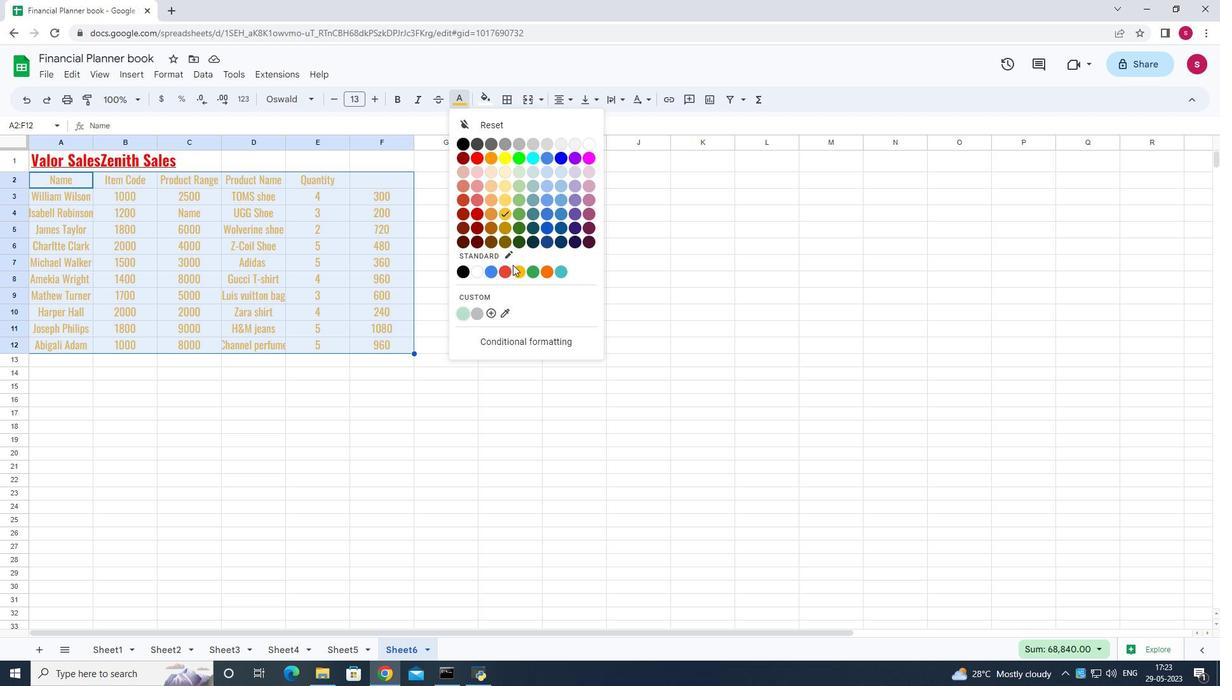 
Action: Mouse pressed left at (515, 264)
Screenshot: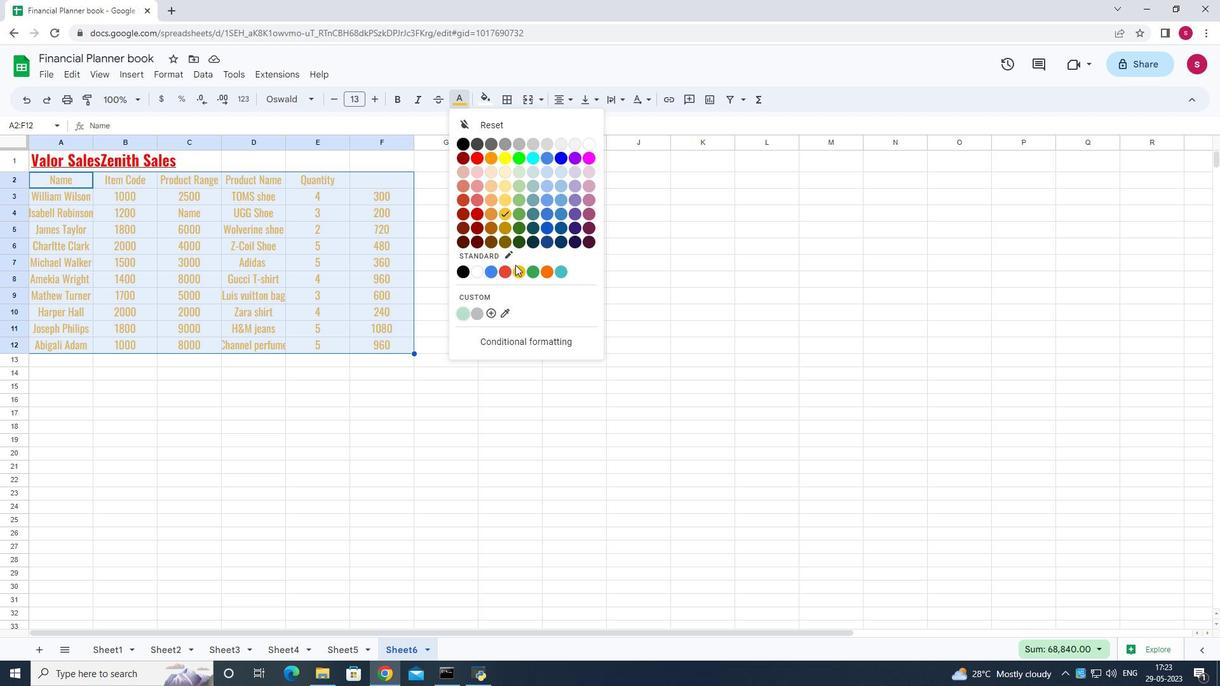 
Action: Mouse moved to (451, 98)
Screenshot: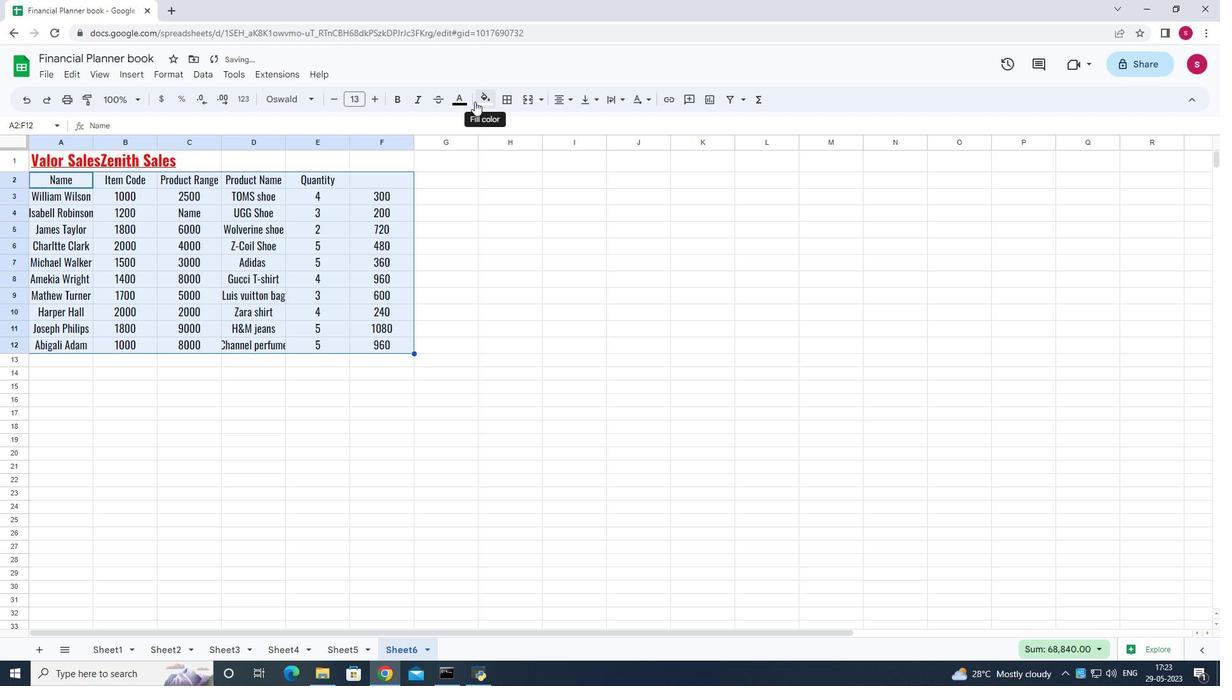 
Action: Mouse pressed left at (451, 98)
Screenshot: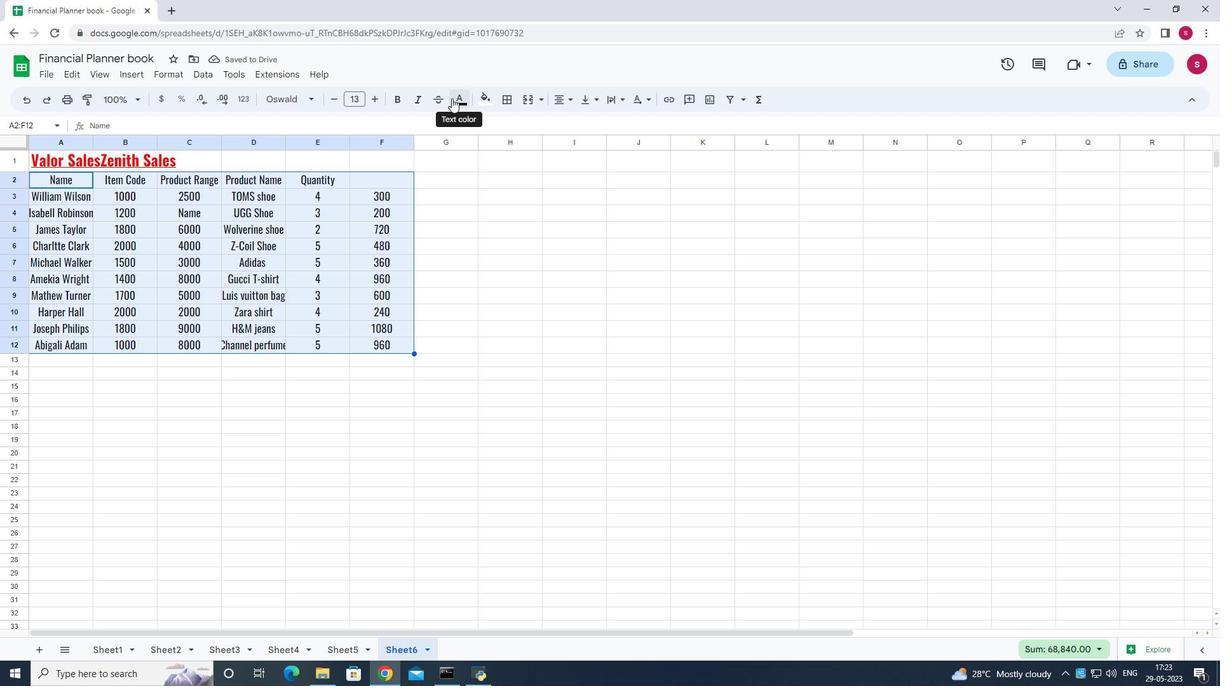 
Action: Mouse moved to (513, 273)
Screenshot: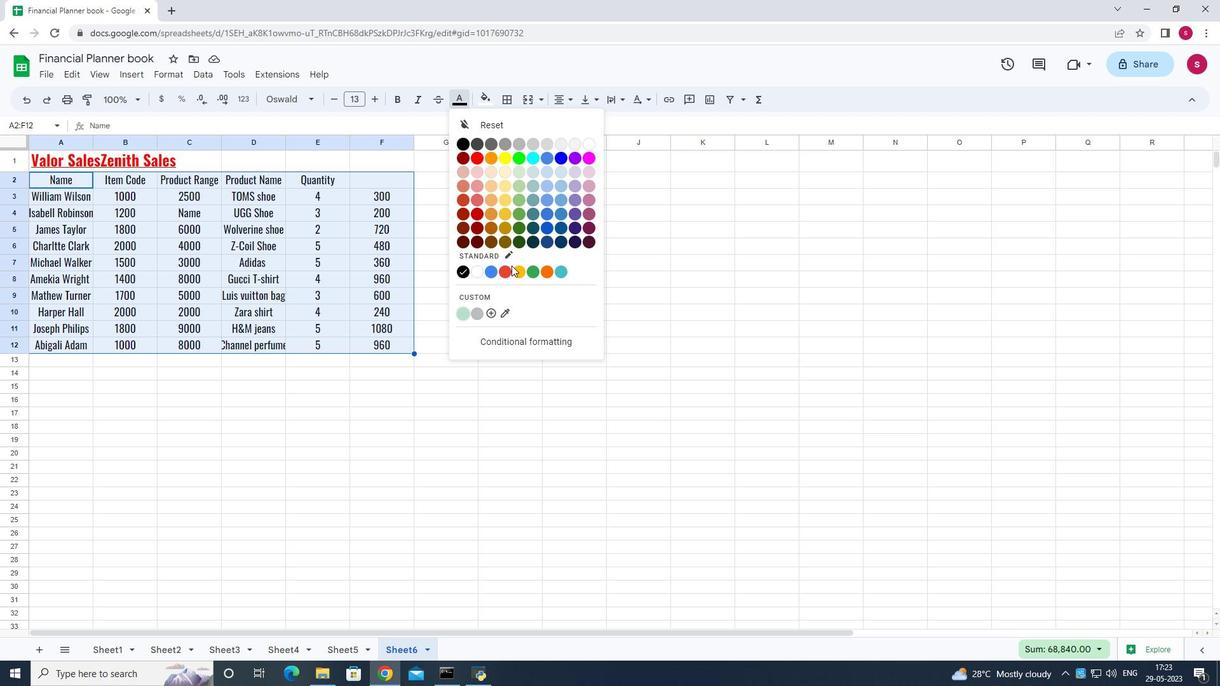 
Action: Mouse pressed left at (513, 273)
Screenshot: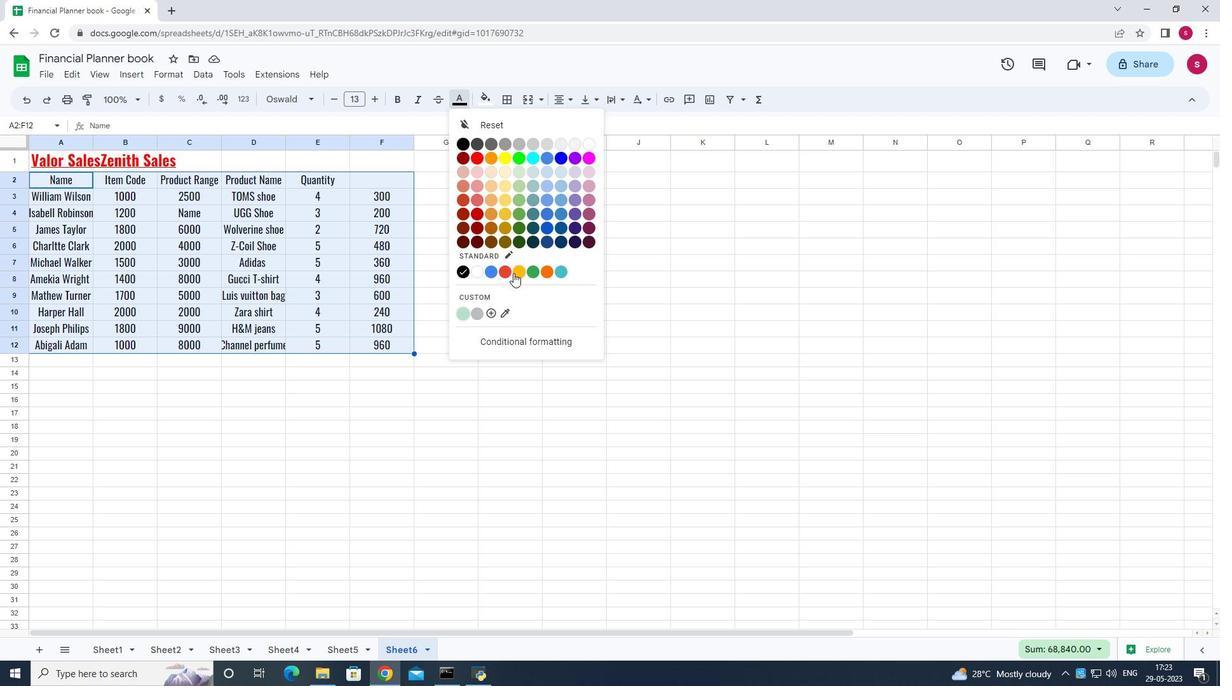 
Action: Mouse moved to (458, 102)
Screenshot: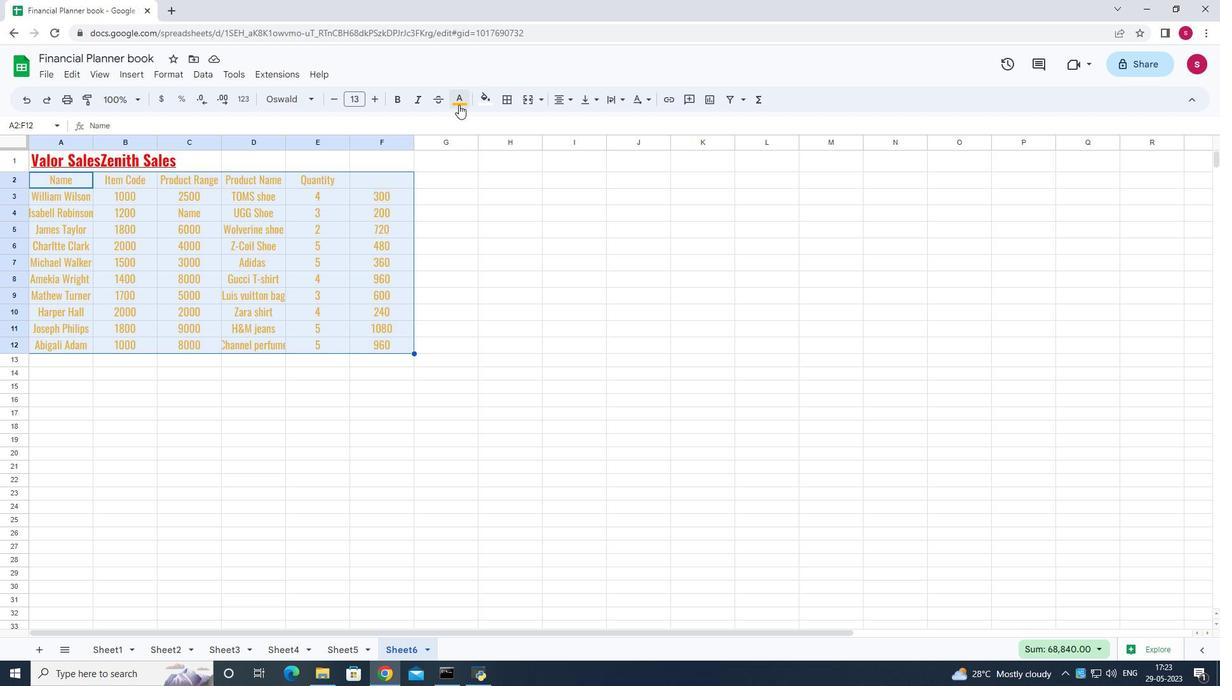 
Action: Mouse pressed left at (458, 102)
Screenshot: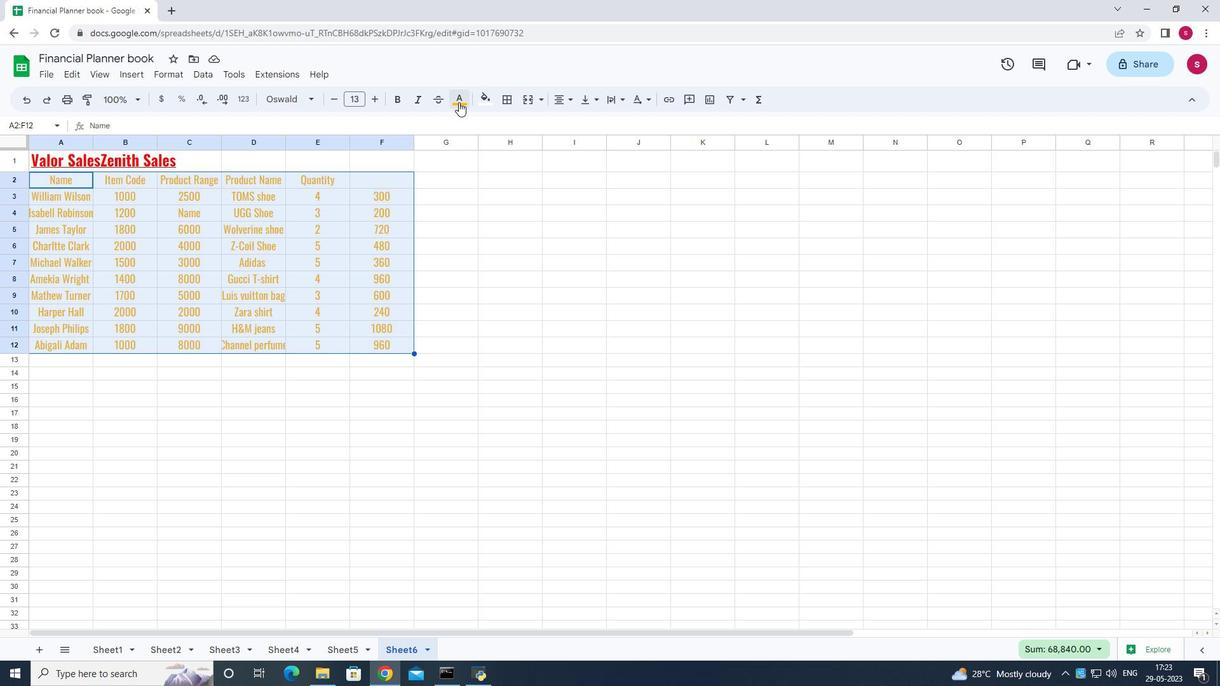 
Action: Mouse moved to (506, 160)
Screenshot: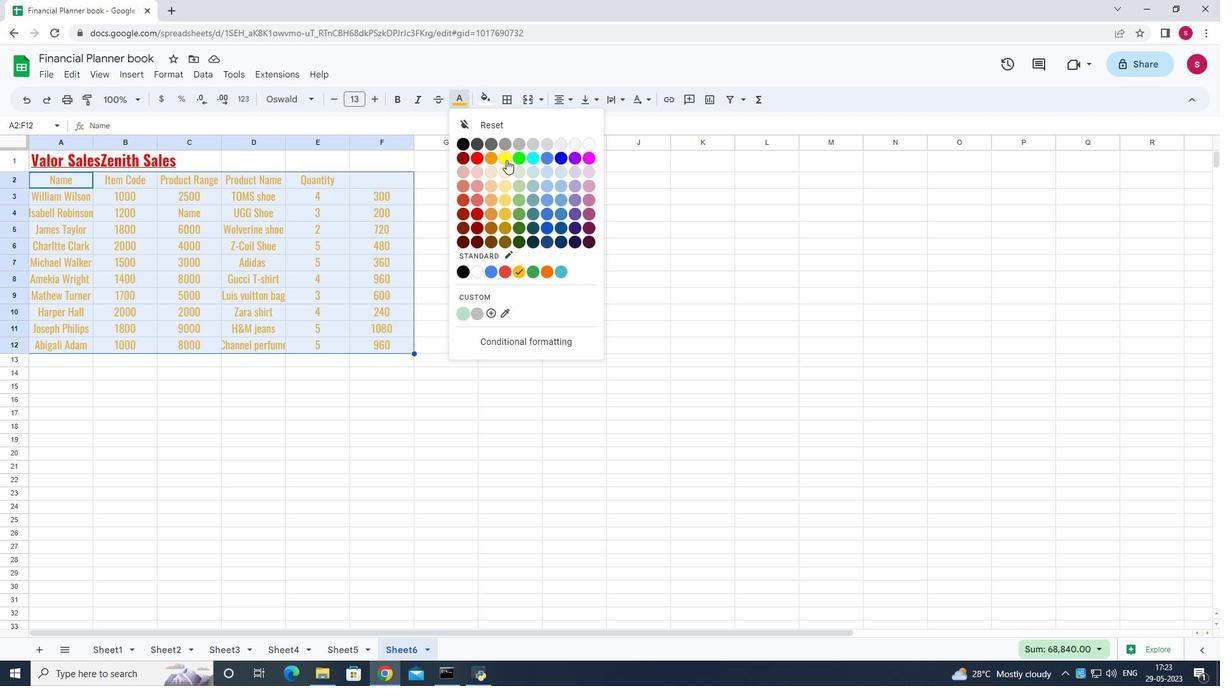 
Action: Mouse pressed left at (506, 160)
Screenshot: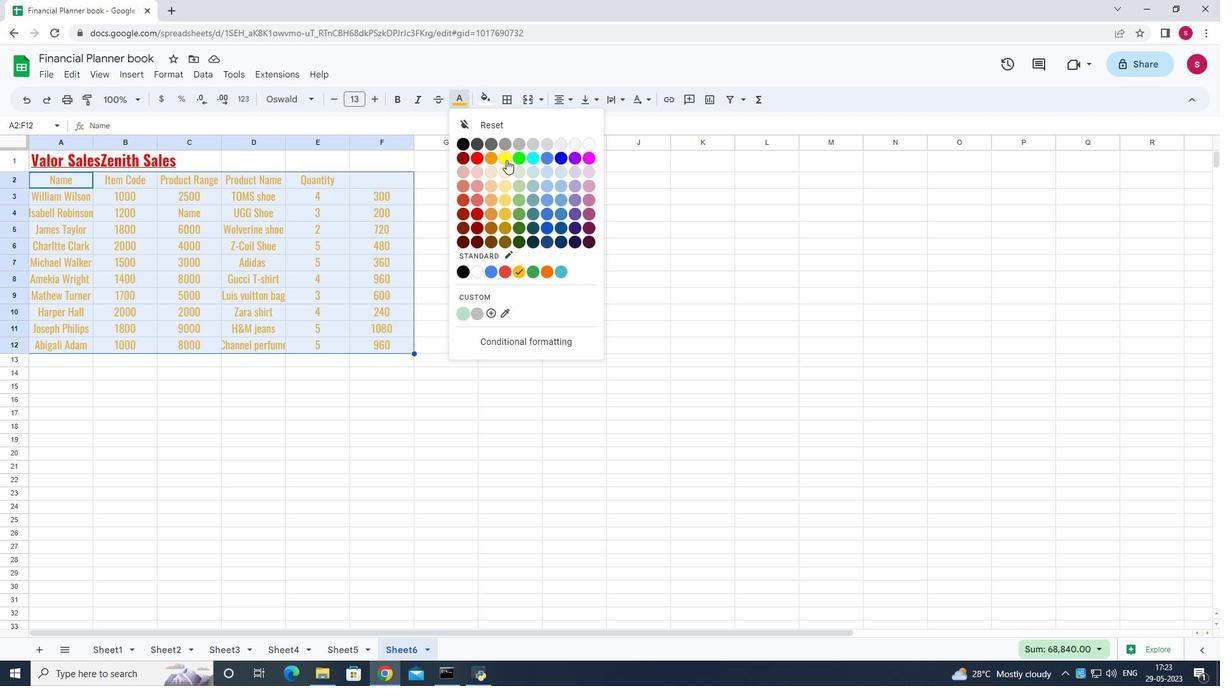 
Action: Mouse moved to (456, 99)
Screenshot: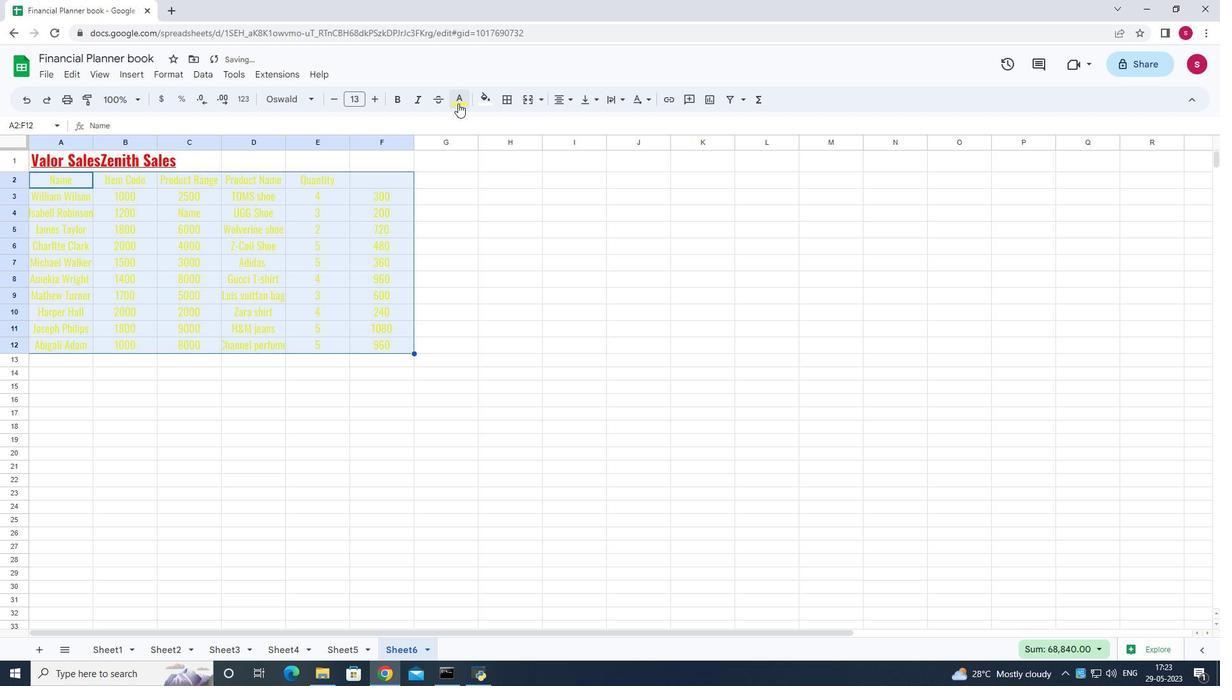 
Action: Mouse pressed left at (456, 99)
Screenshot: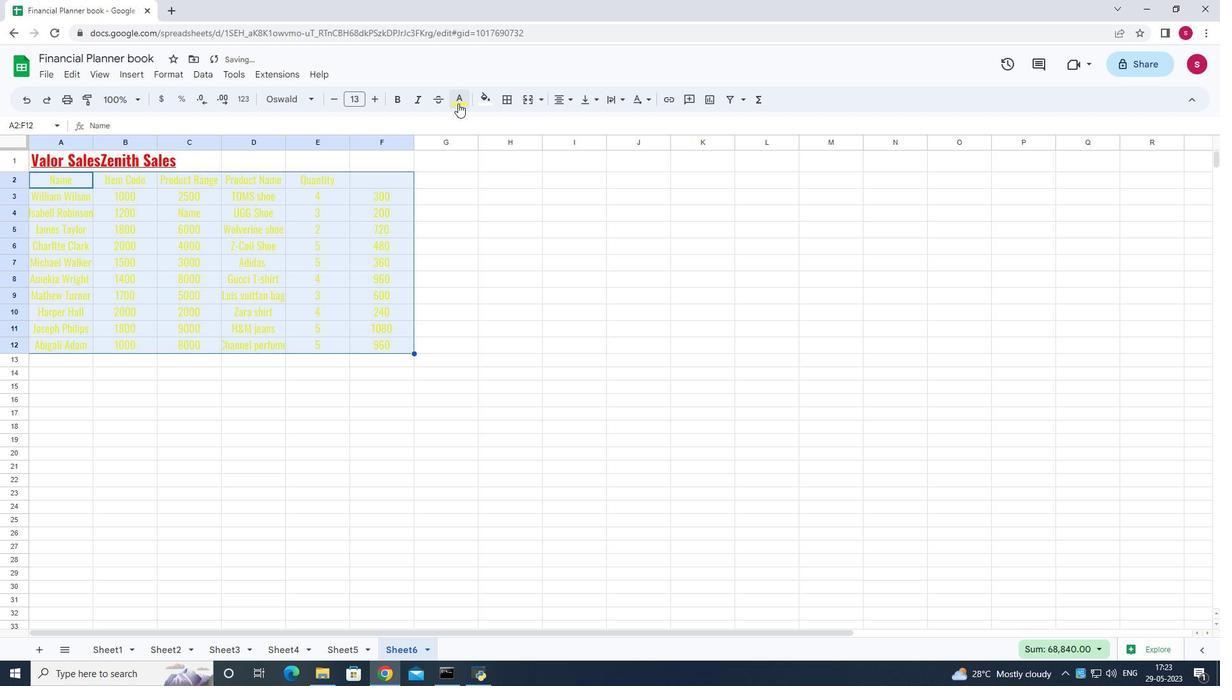 
Action: Mouse moved to (503, 210)
Screenshot: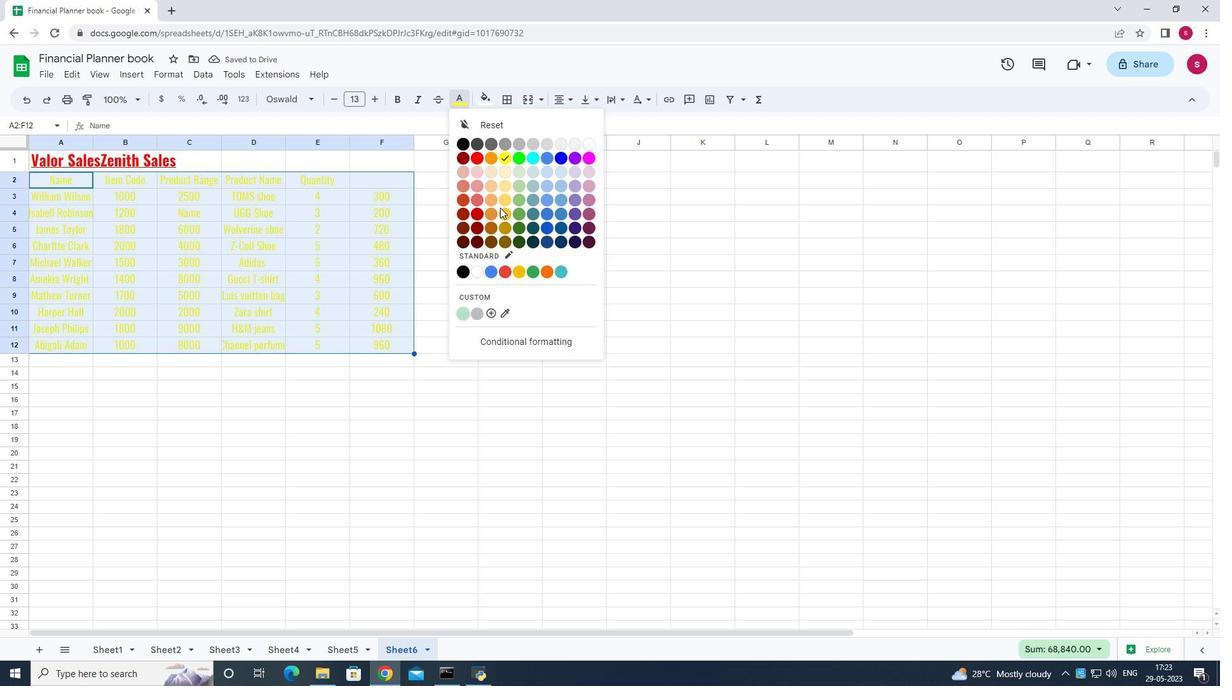 
Action: Mouse pressed left at (503, 210)
Screenshot: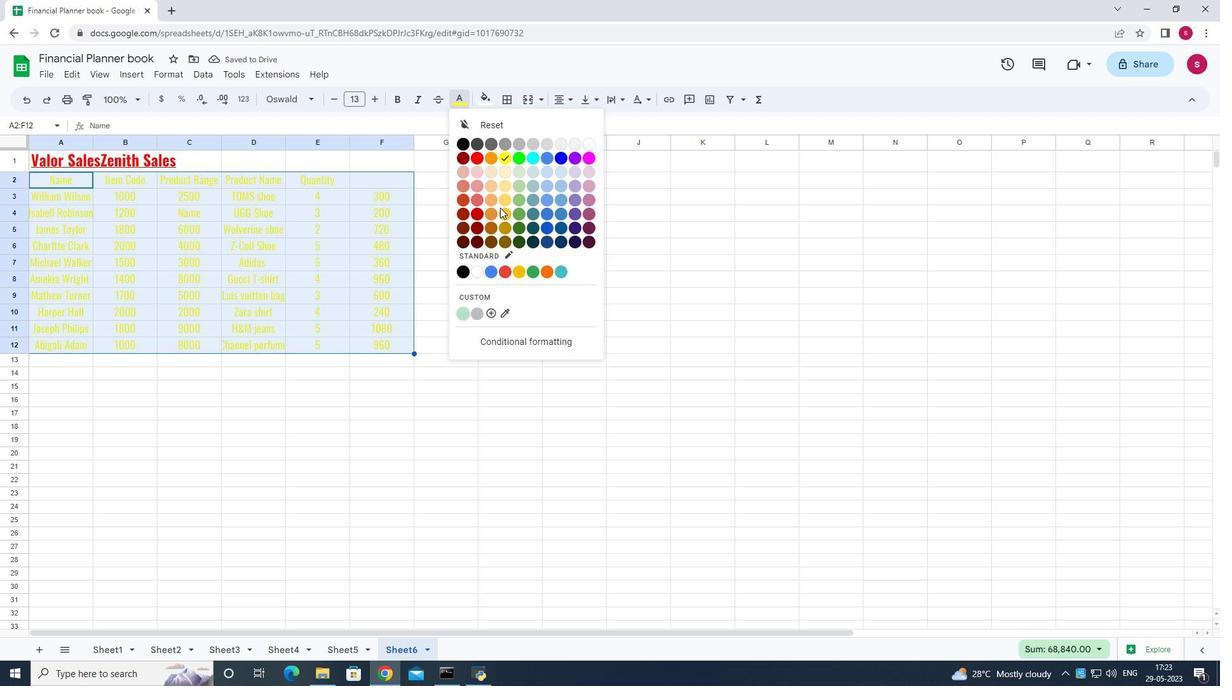 
Action: Mouse moved to (453, 99)
Screenshot: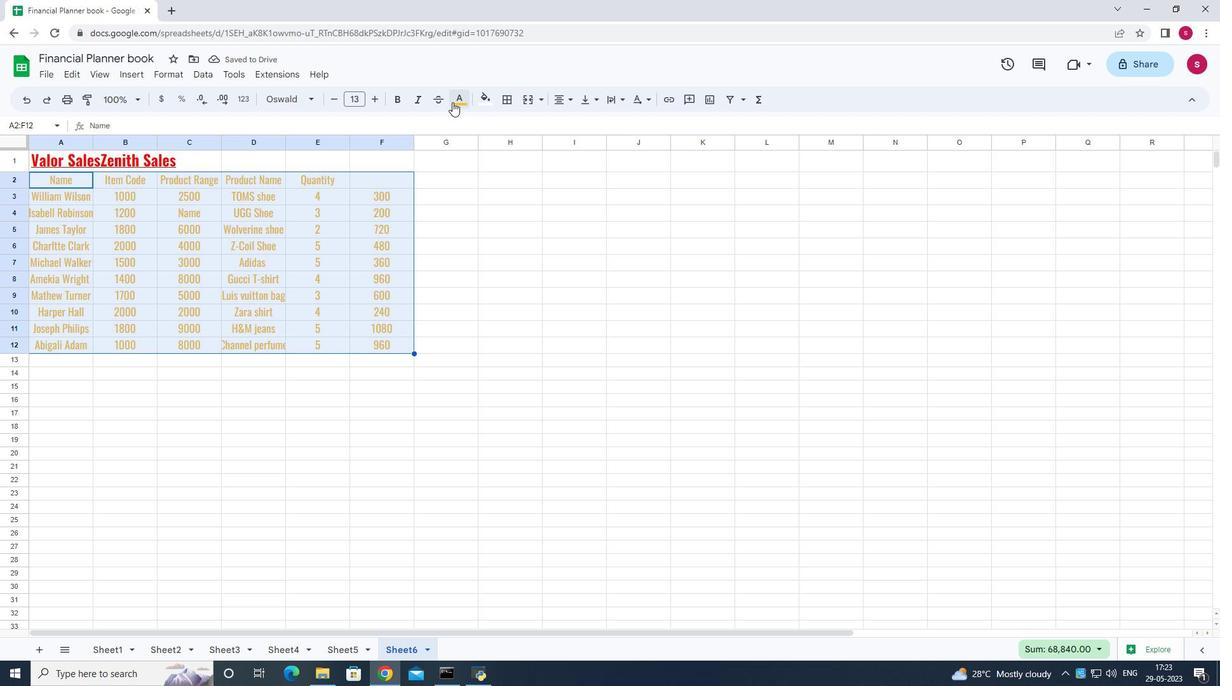 
Action: Mouse pressed left at (453, 99)
Screenshot: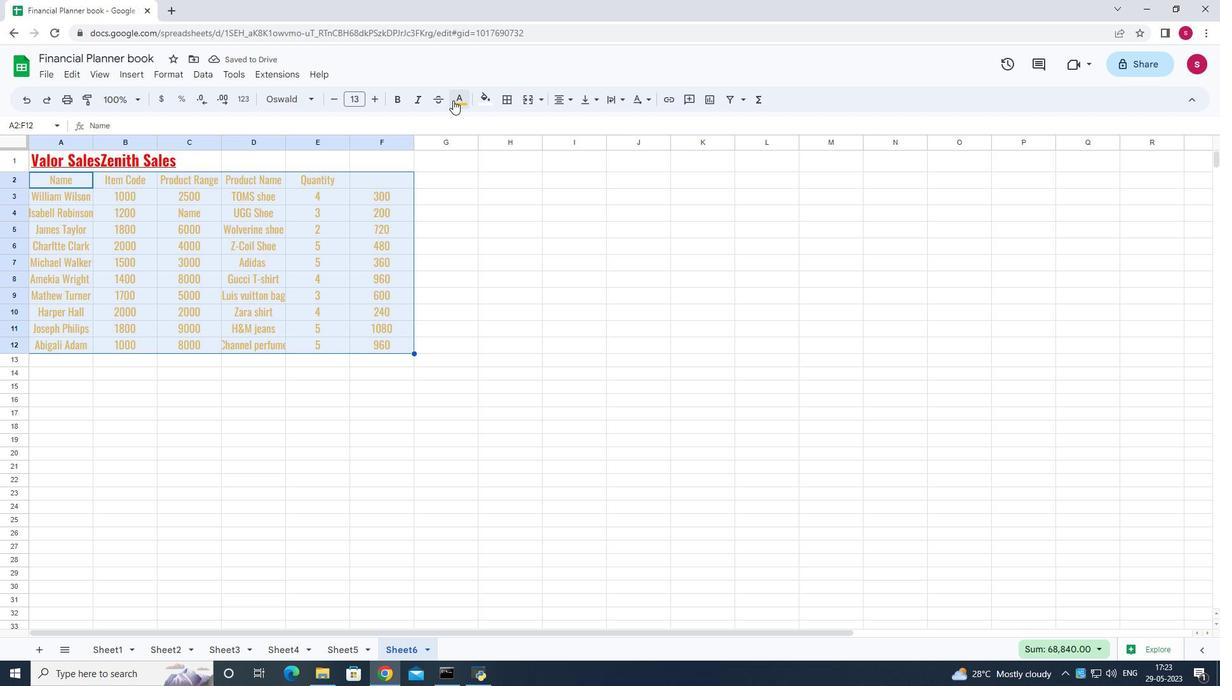 
Action: Mouse moved to (516, 270)
Screenshot: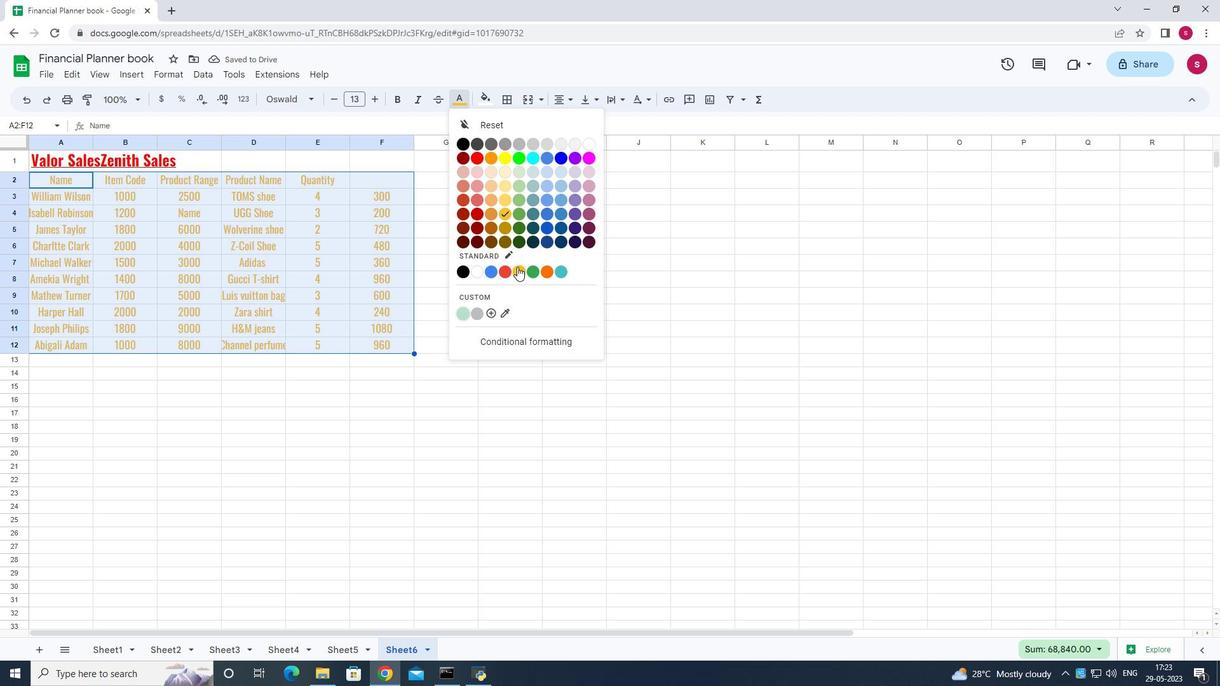 
Action: Mouse pressed left at (516, 270)
Screenshot: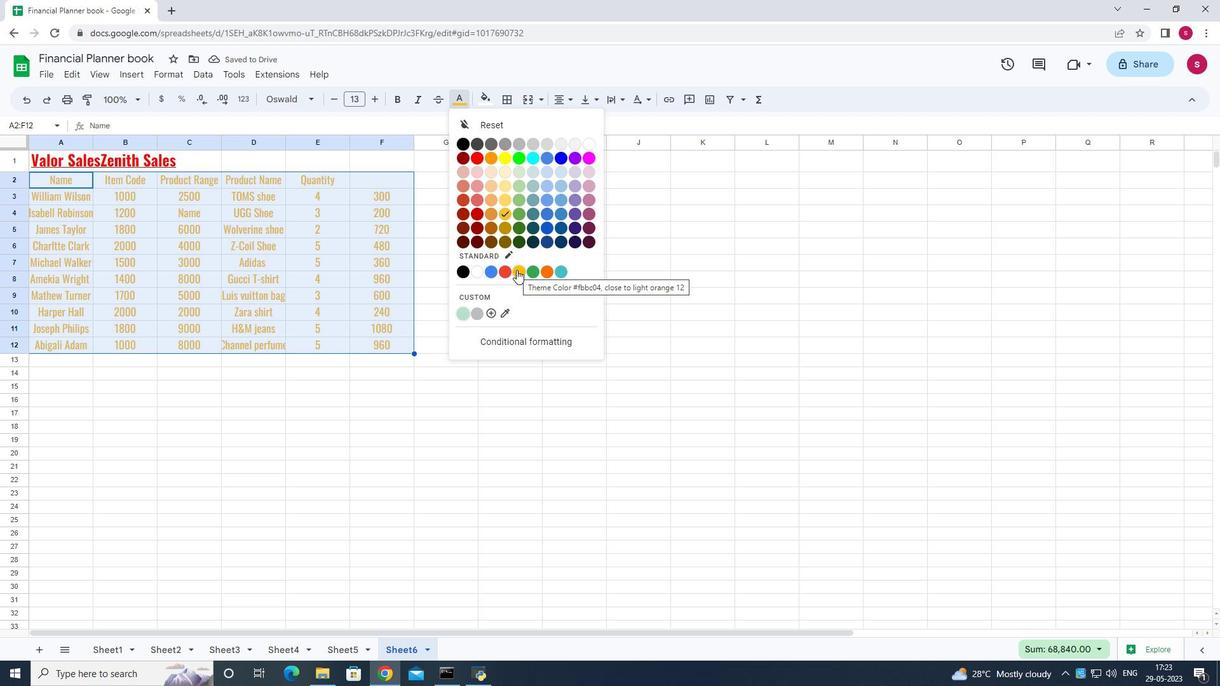 
Action: Mouse pressed left at (516, 270)
Screenshot: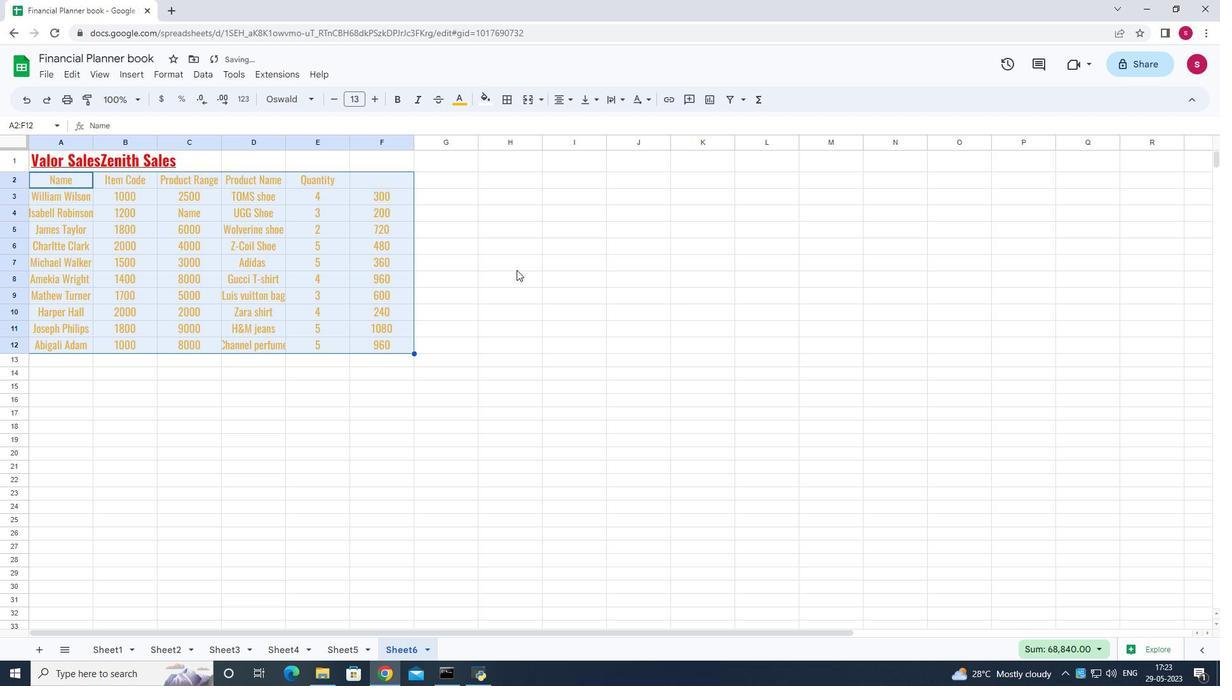 
Action: Mouse moved to (315, 402)
Screenshot: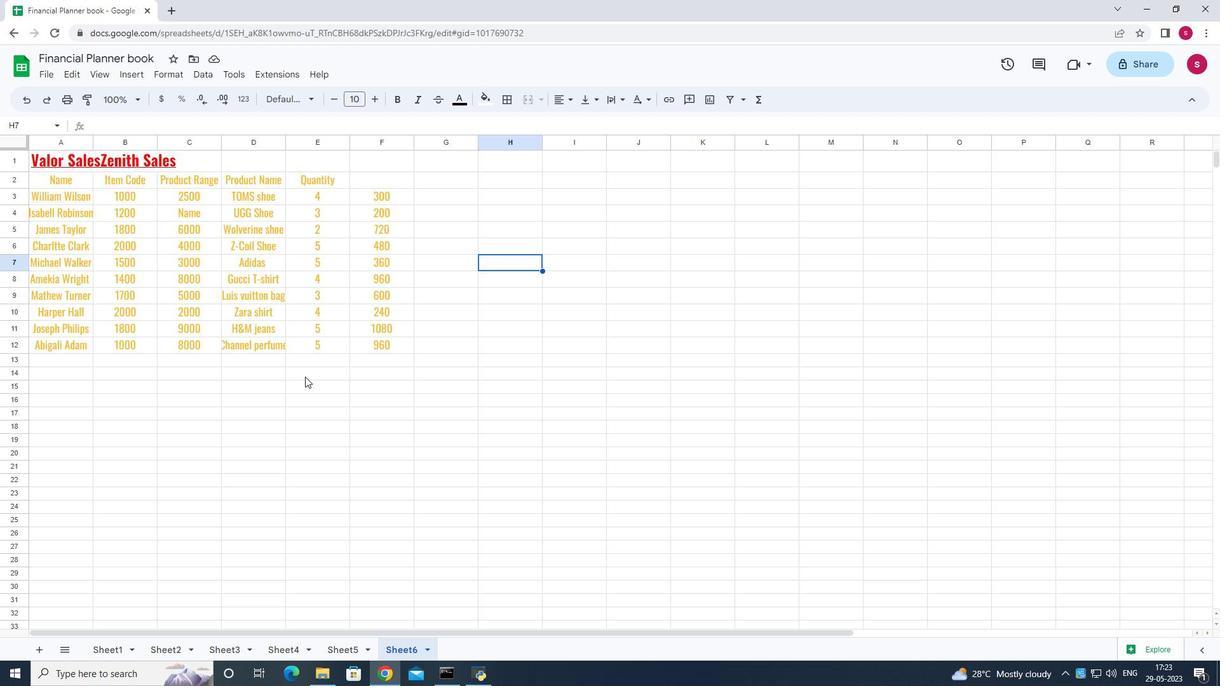 
